 Task: Find connections with filter location Moe with filter topic #Moneywith filter profile language Spanish with filter current company Quess IT Staffing with filter school Francis Xavier Engineering College with filter industry Facilities Services with filter service category Financial Advisory with filter keywords title Executive Assistant
Action: Mouse moved to (481, 97)
Screenshot: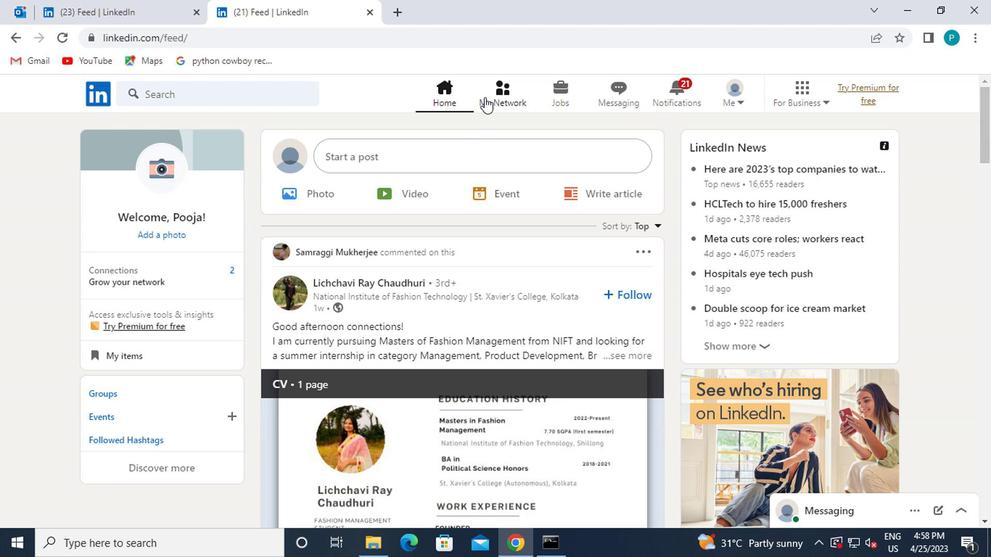 
Action: Mouse pressed left at (481, 97)
Screenshot: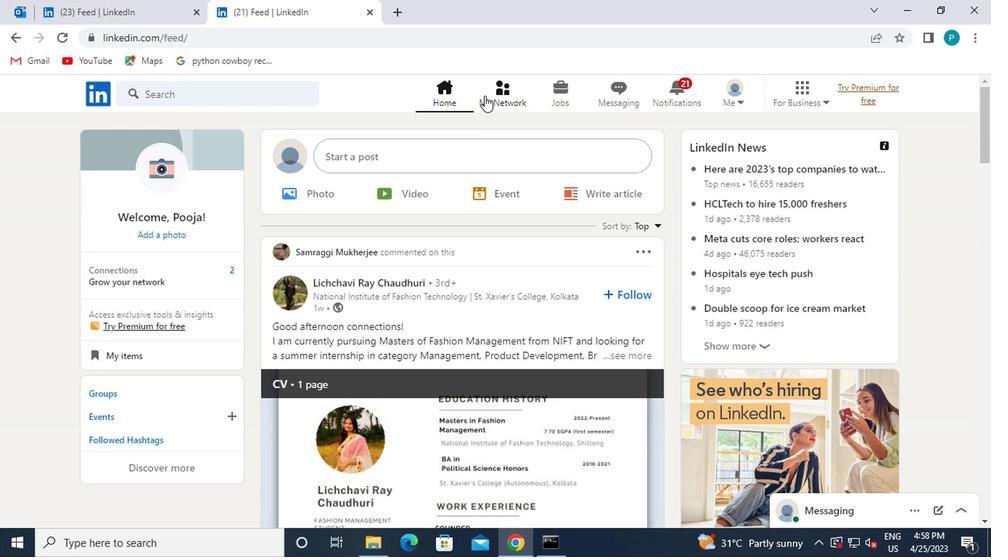 
Action: Mouse moved to (246, 176)
Screenshot: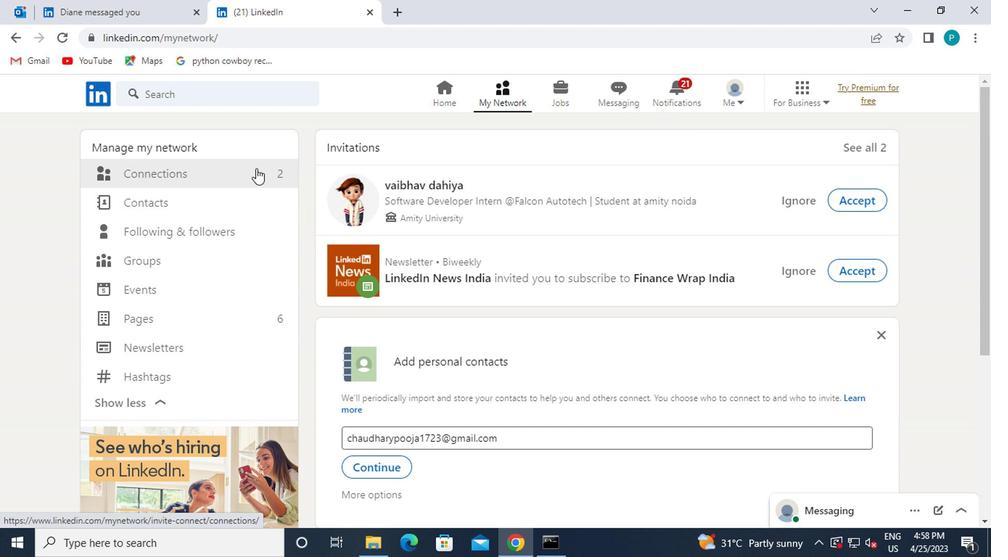 
Action: Mouse pressed left at (246, 176)
Screenshot: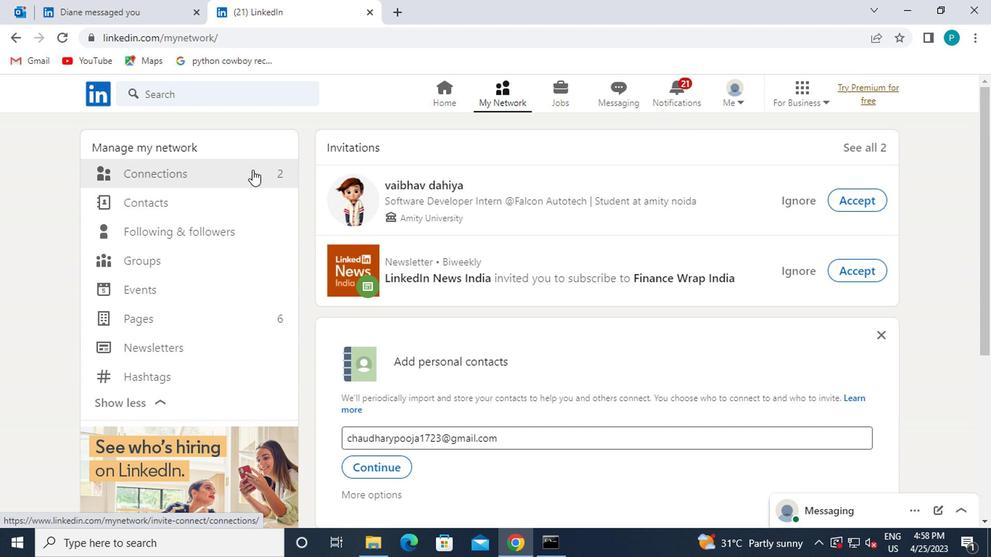 
Action: Mouse moved to (607, 176)
Screenshot: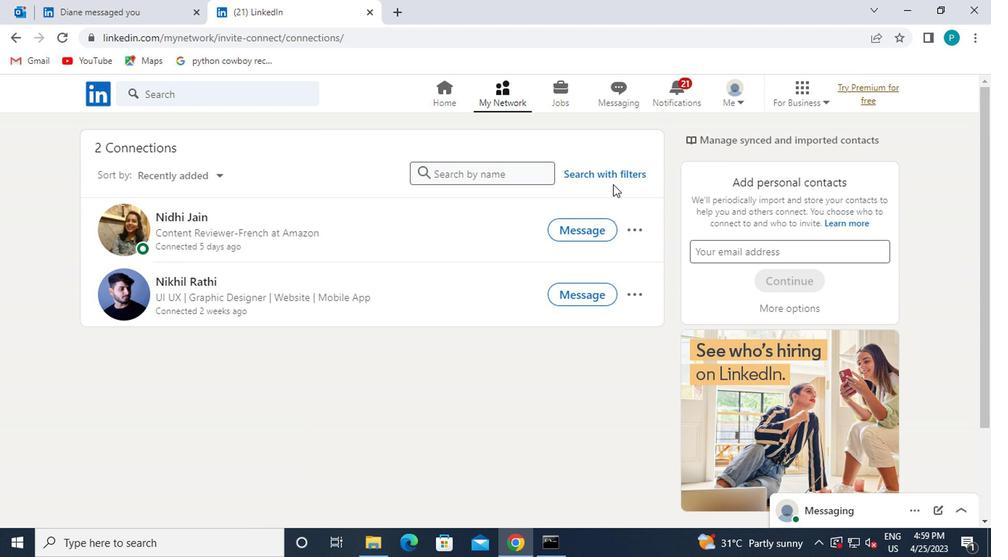 
Action: Mouse pressed left at (607, 176)
Screenshot: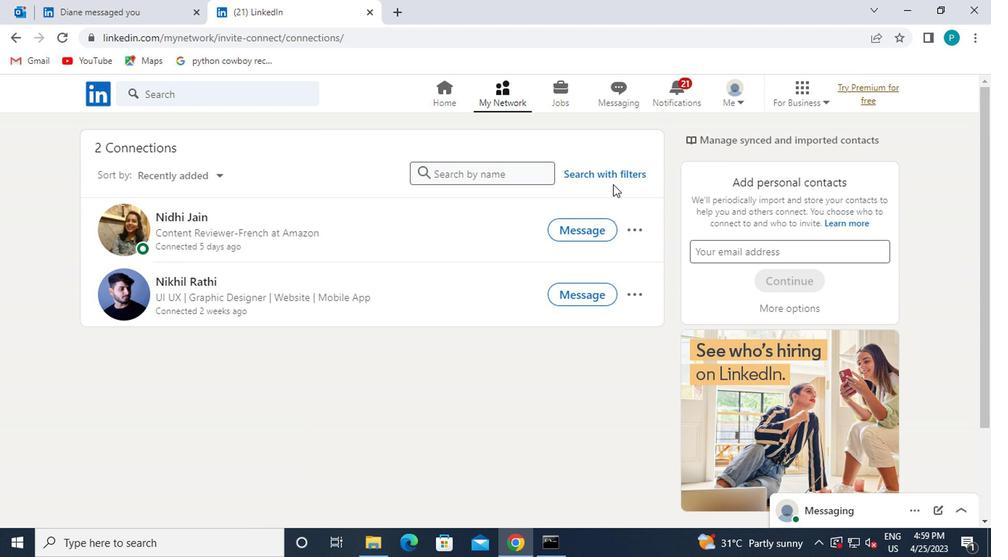 
Action: Mouse moved to (477, 137)
Screenshot: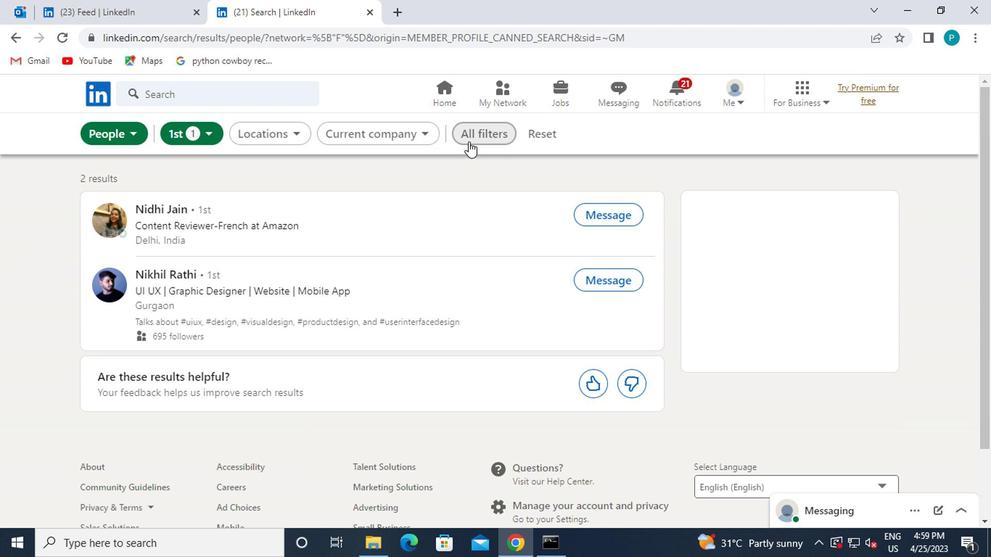 
Action: Mouse pressed left at (477, 137)
Screenshot: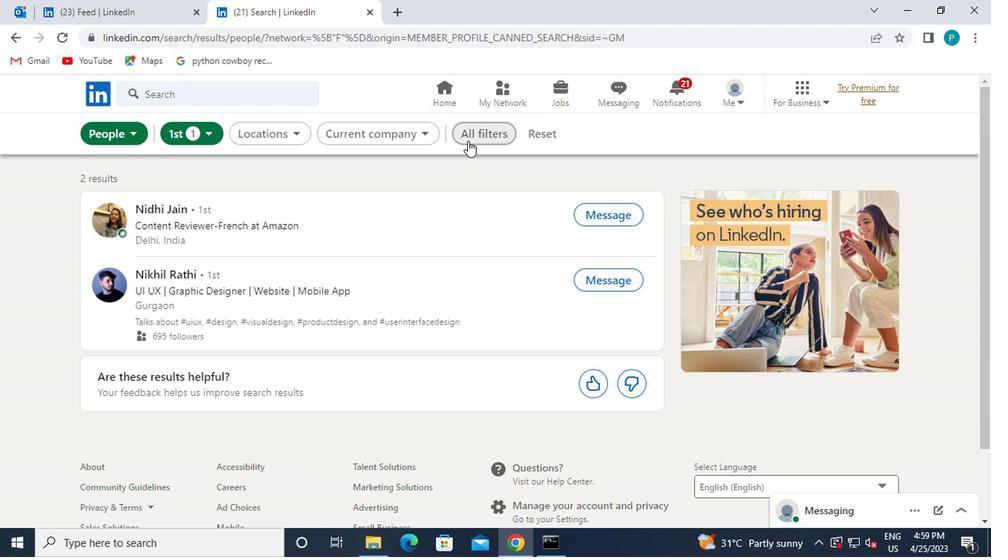
Action: Mouse moved to (789, 356)
Screenshot: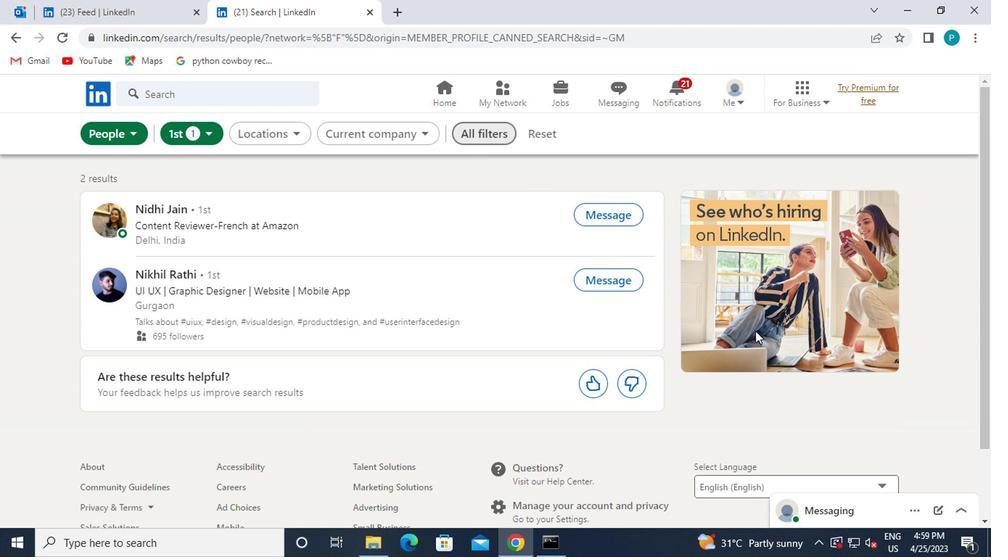 
Action: Mouse scrolled (789, 356) with delta (0, 0)
Screenshot: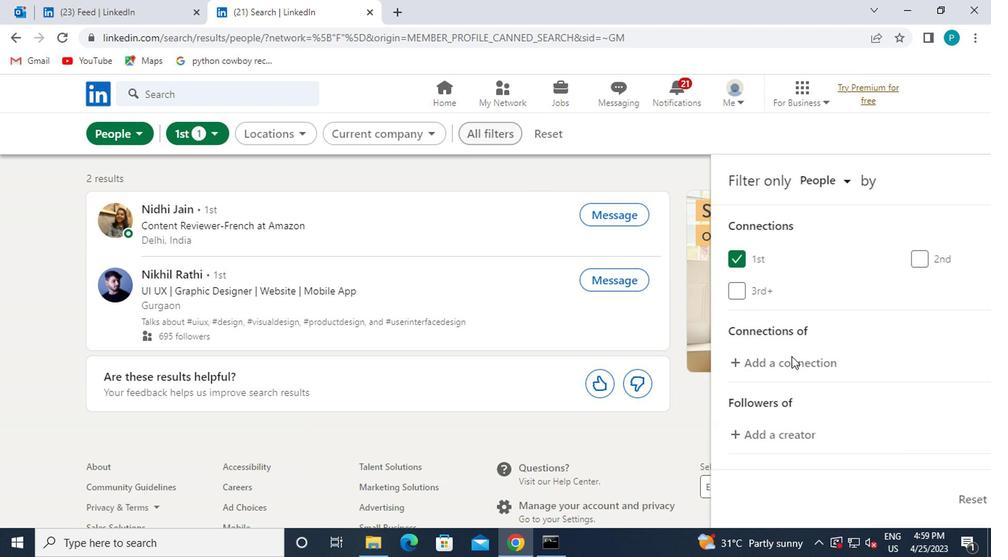 
Action: Mouse moved to (789, 358)
Screenshot: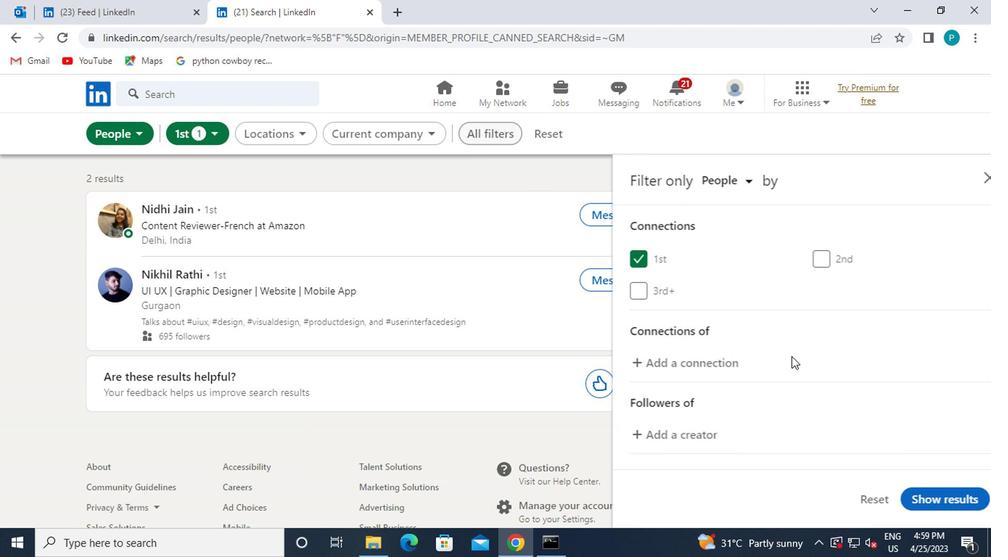 
Action: Mouse scrolled (789, 357) with delta (0, -1)
Screenshot: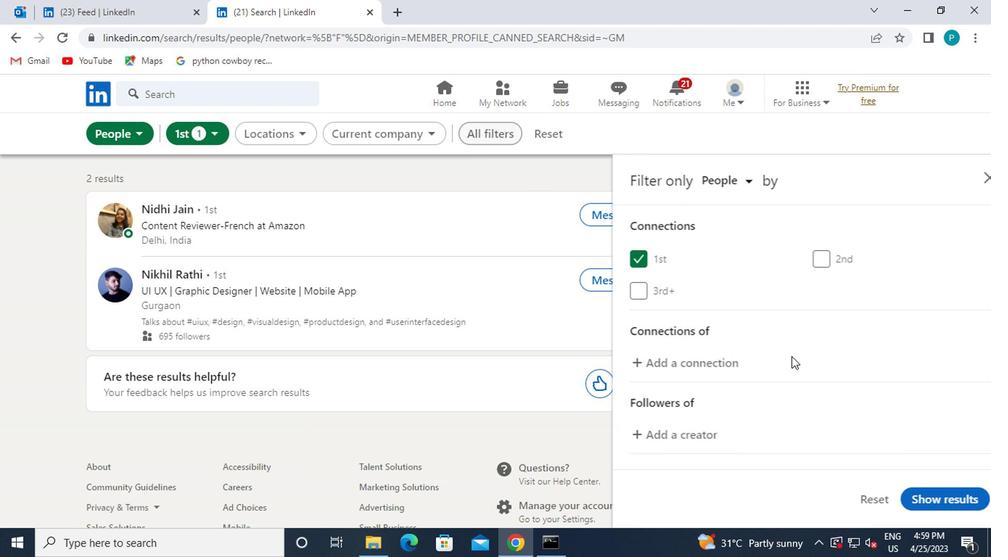 
Action: Mouse moved to (782, 372)
Screenshot: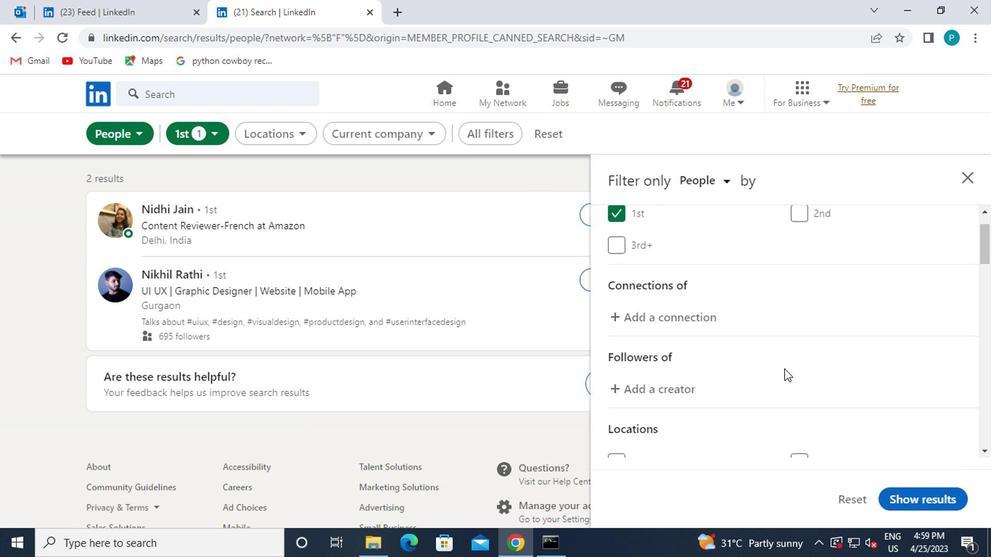 
Action: Mouse scrolled (782, 371) with delta (0, -1)
Screenshot: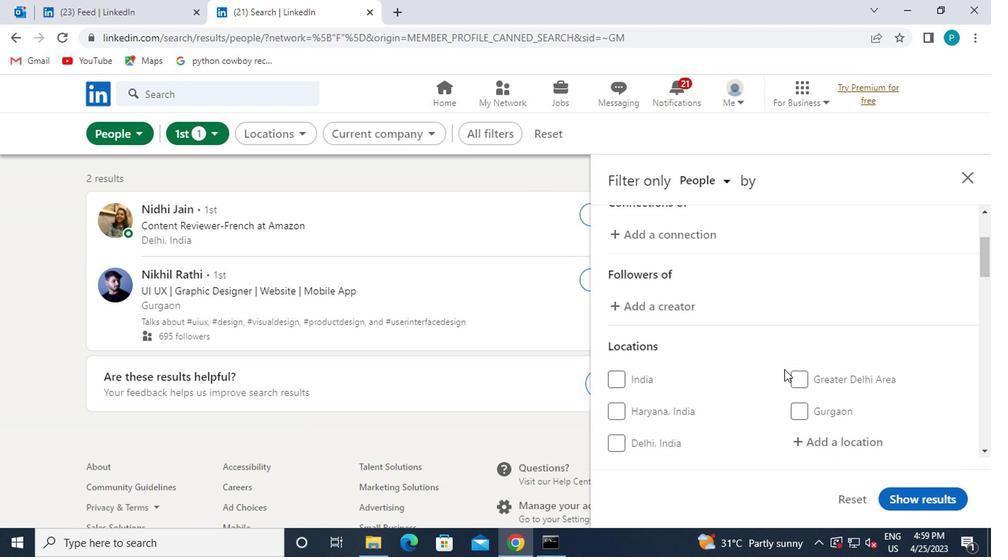 
Action: Mouse moved to (802, 359)
Screenshot: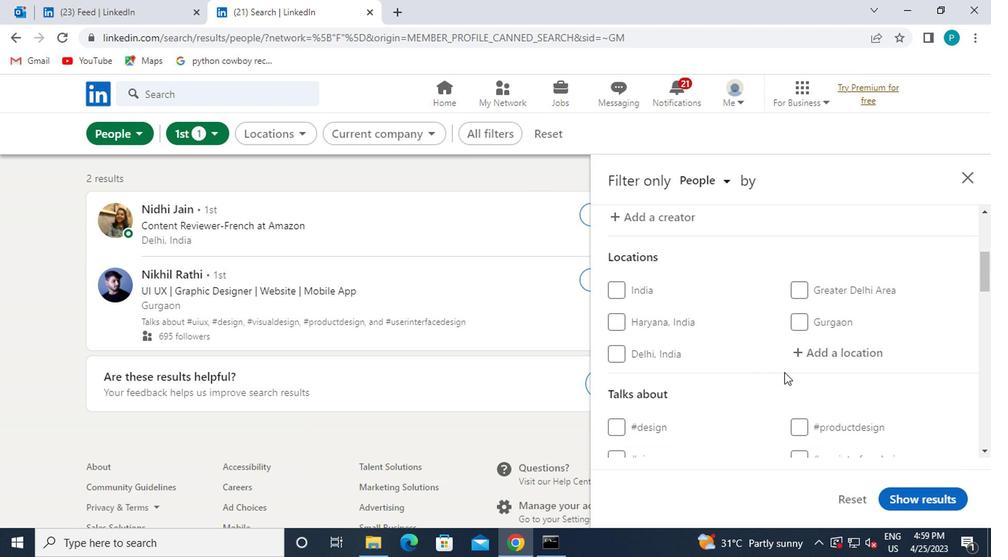 
Action: Mouse pressed left at (802, 359)
Screenshot: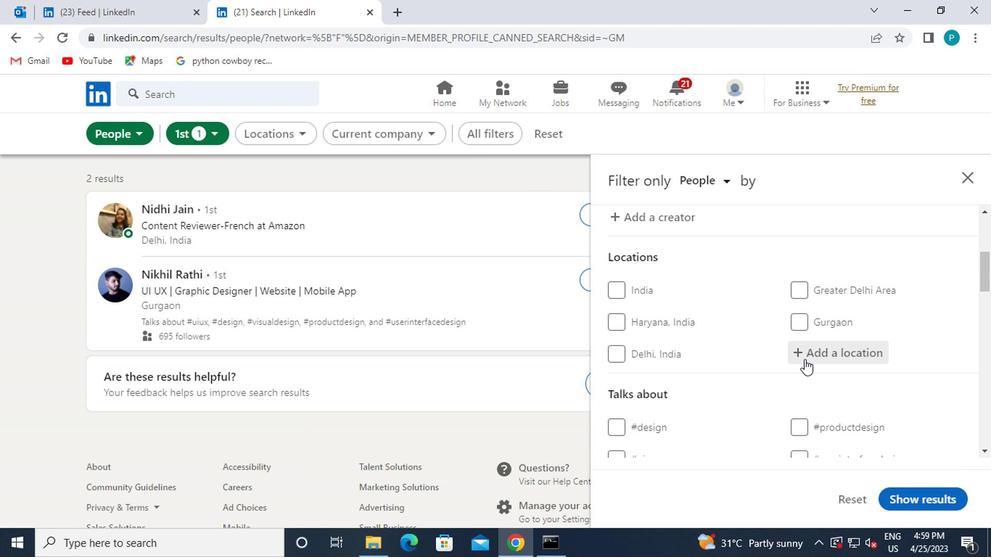 
Action: Key pressed moe
Screenshot: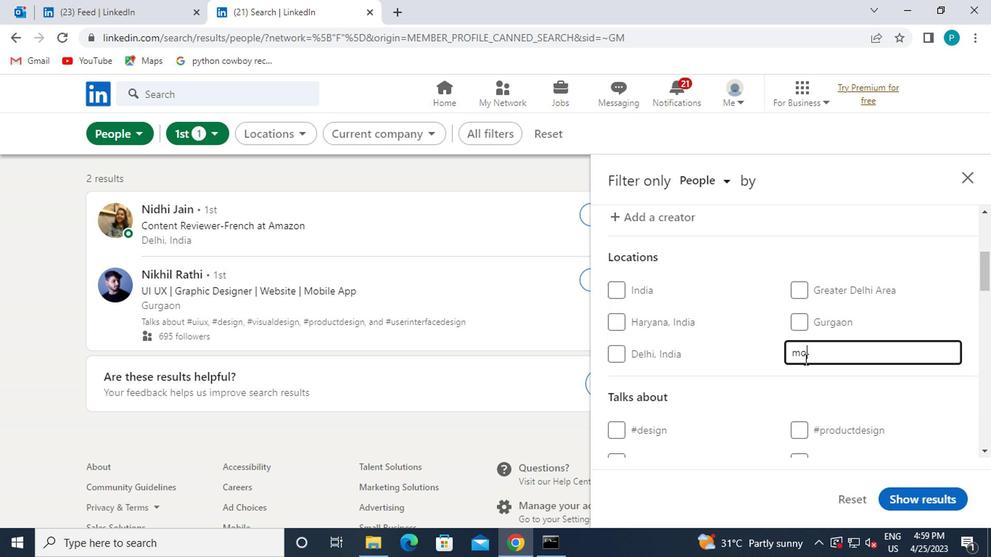 
Action: Mouse moved to (798, 363)
Screenshot: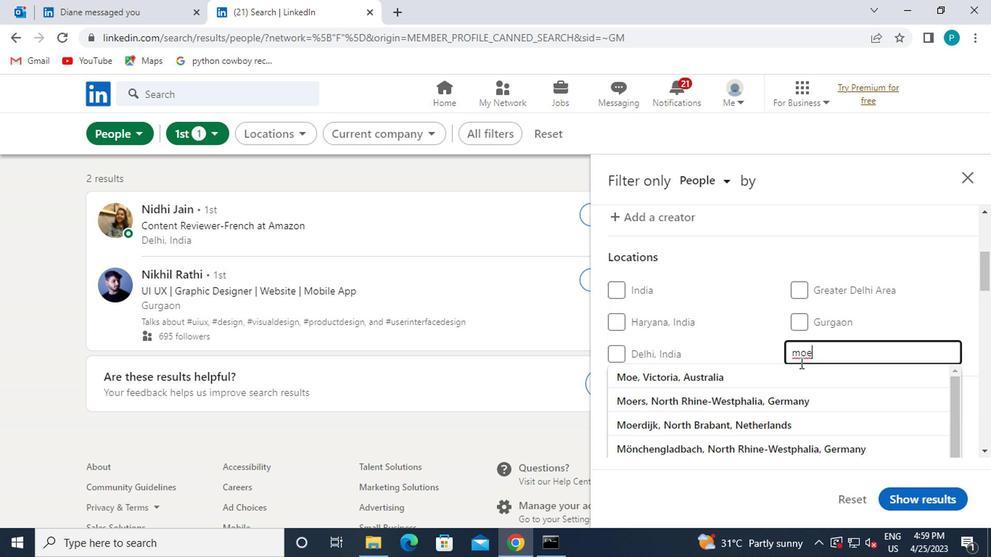 
Action: Key pressed <Key.enter>
Screenshot: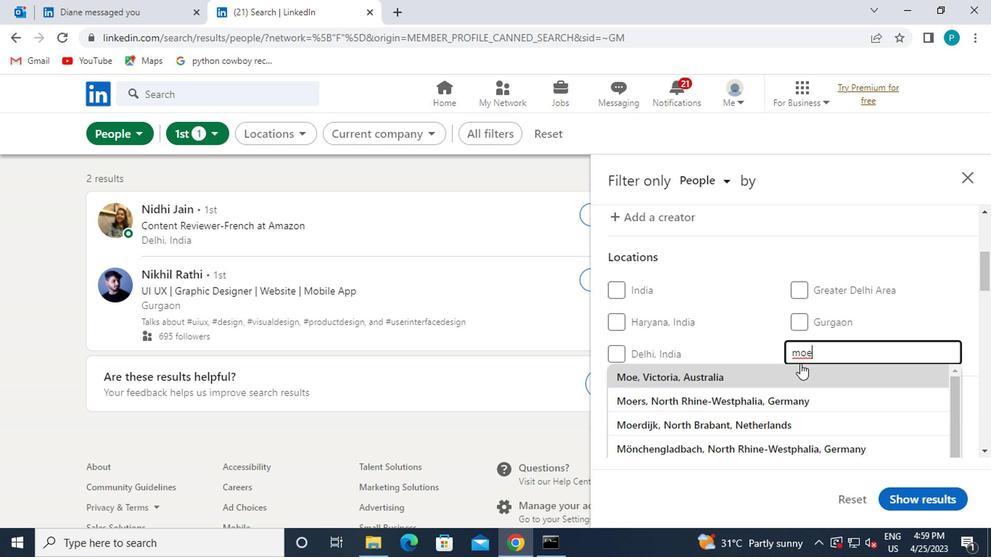 
Action: Mouse moved to (701, 362)
Screenshot: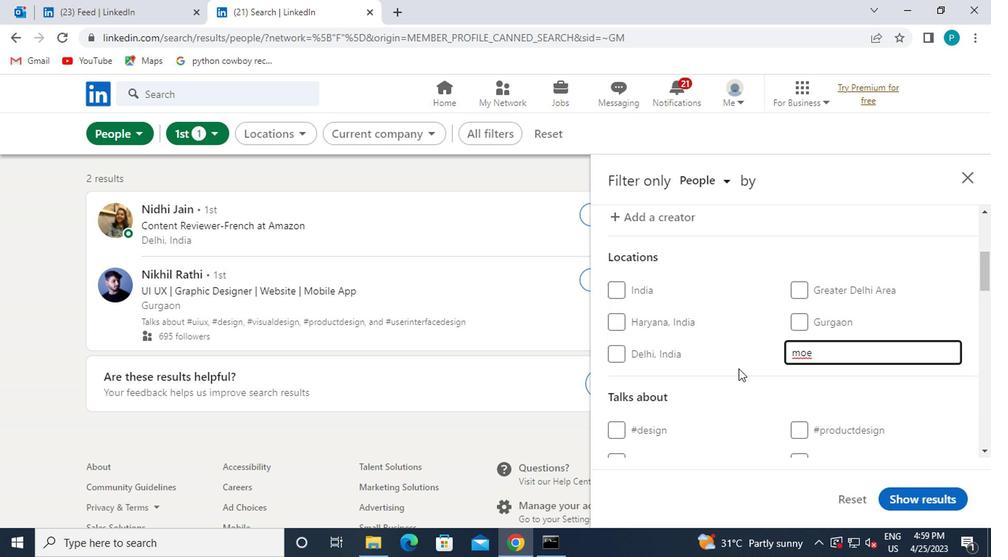 
Action: Mouse scrolled (701, 361) with delta (0, 0)
Screenshot: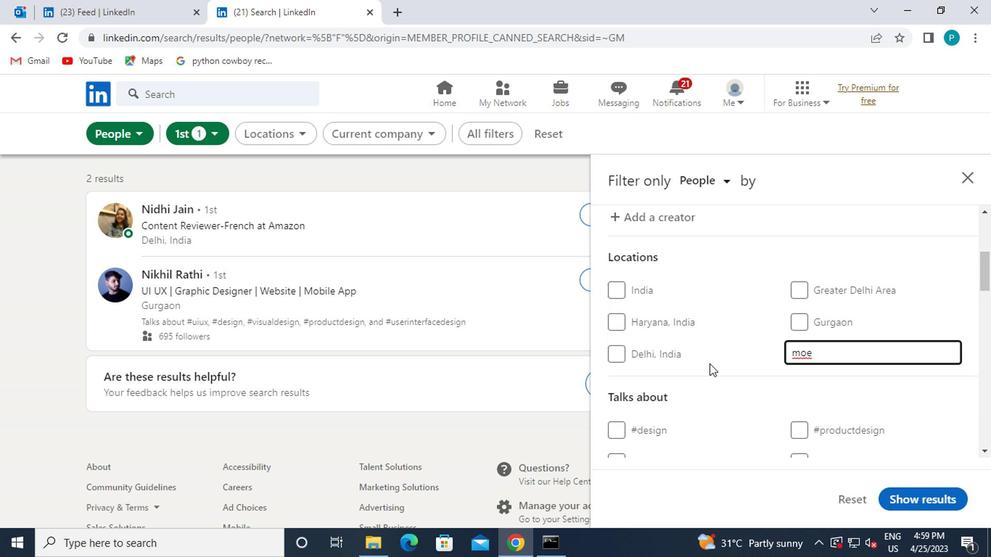 
Action: Mouse moved to (703, 362)
Screenshot: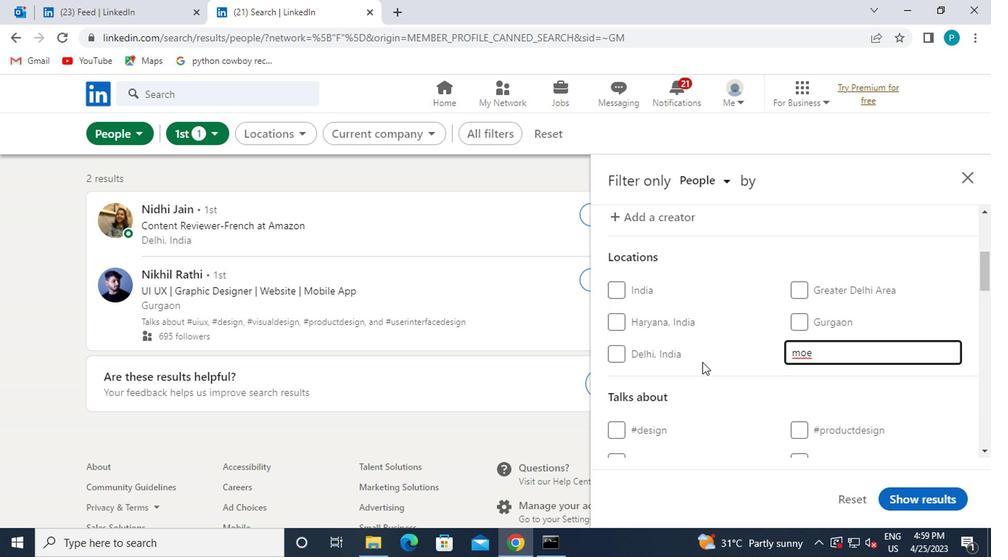 
Action: Mouse scrolled (703, 361) with delta (0, 0)
Screenshot: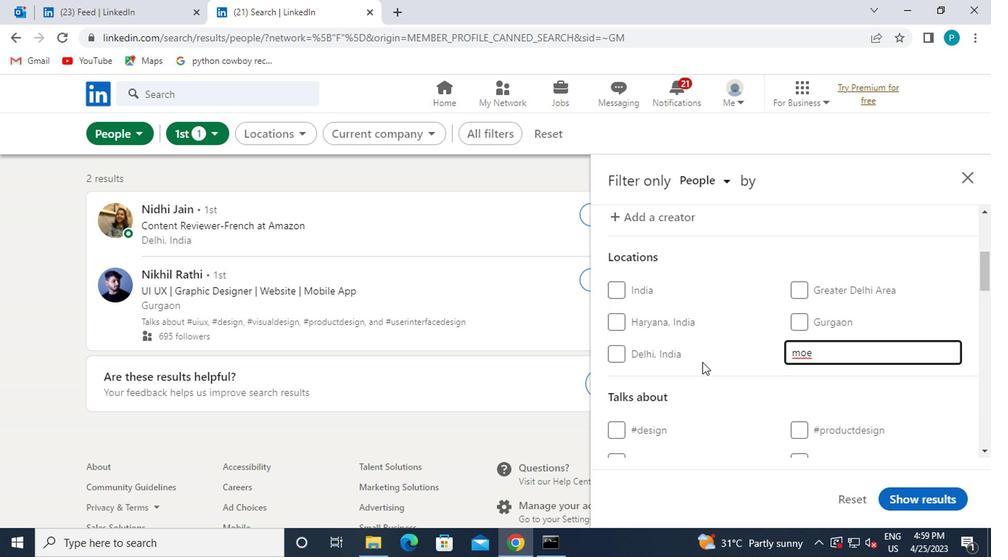 
Action: Mouse moved to (802, 347)
Screenshot: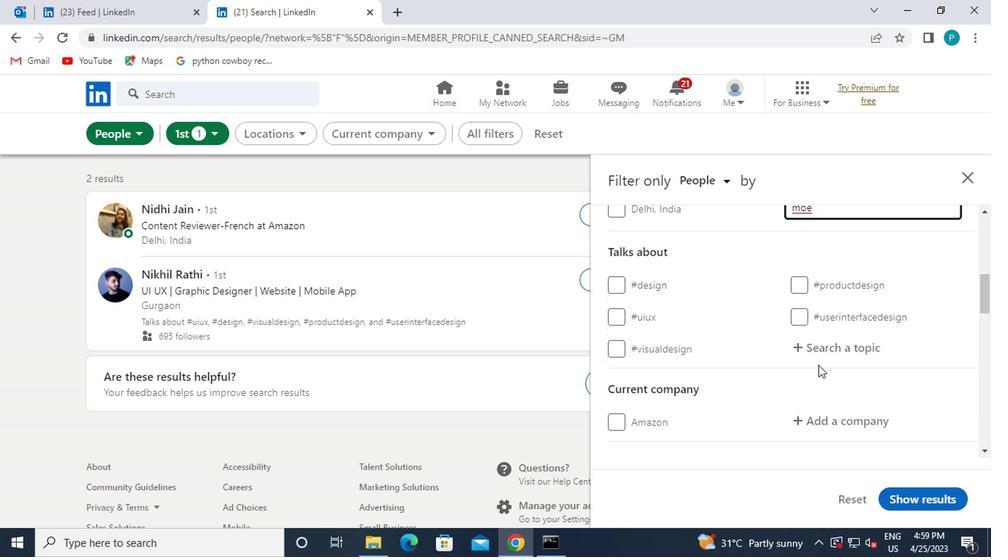 
Action: Mouse pressed left at (802, 347)
Screenshot: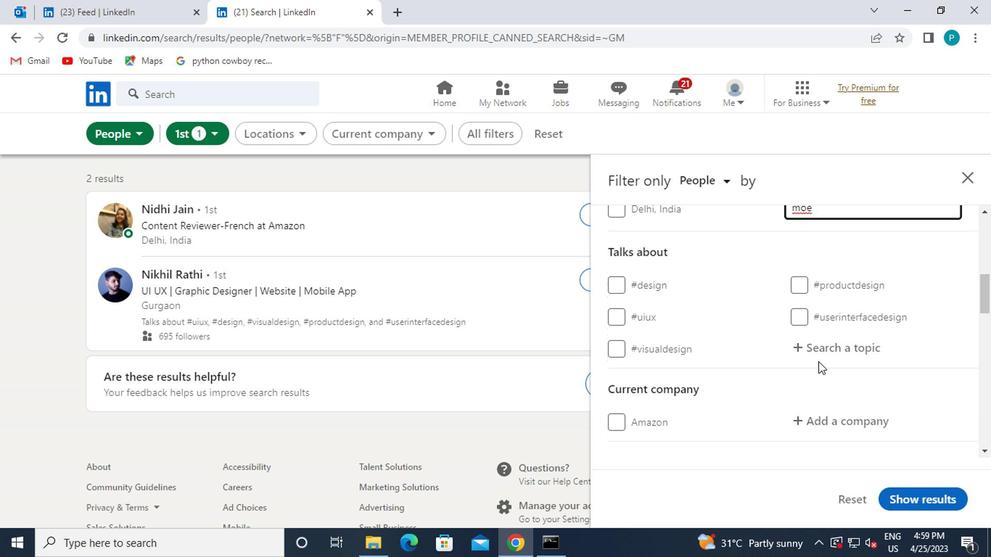 
Action: Mouse moved to (801, 347)
Screenshot: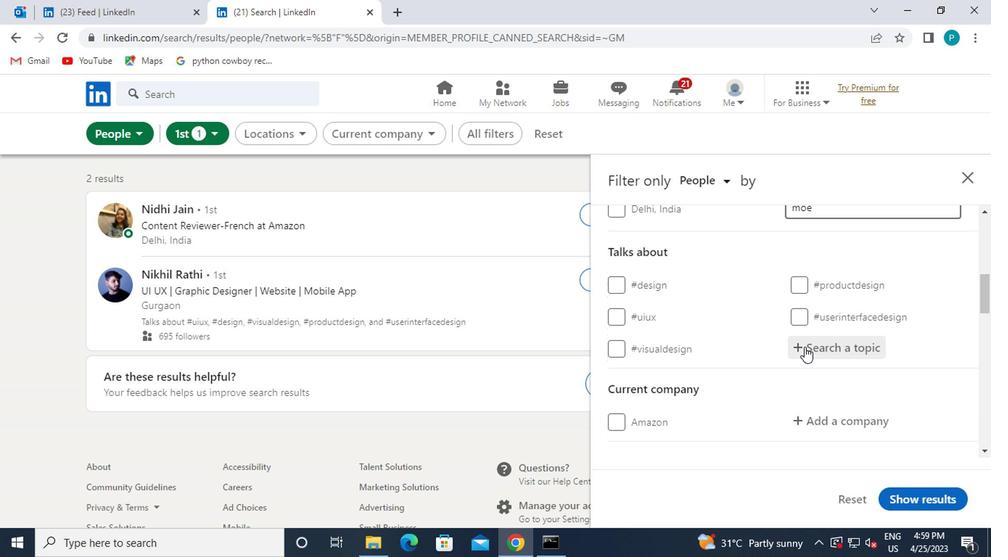 
Action: Key pressed <Key.shift>#MONEY
Screenshot: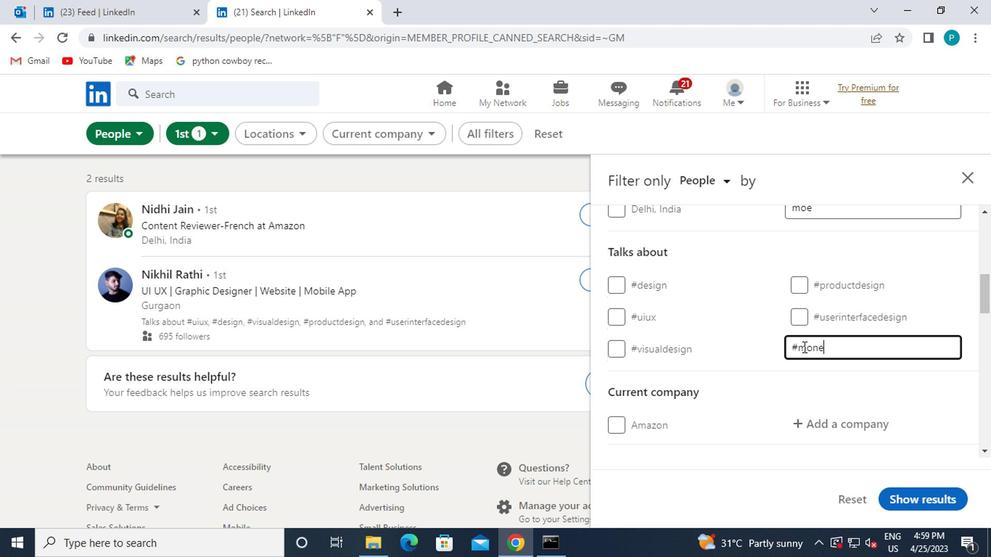 
Action: Mouse moved to (787, 359)
Screenshot: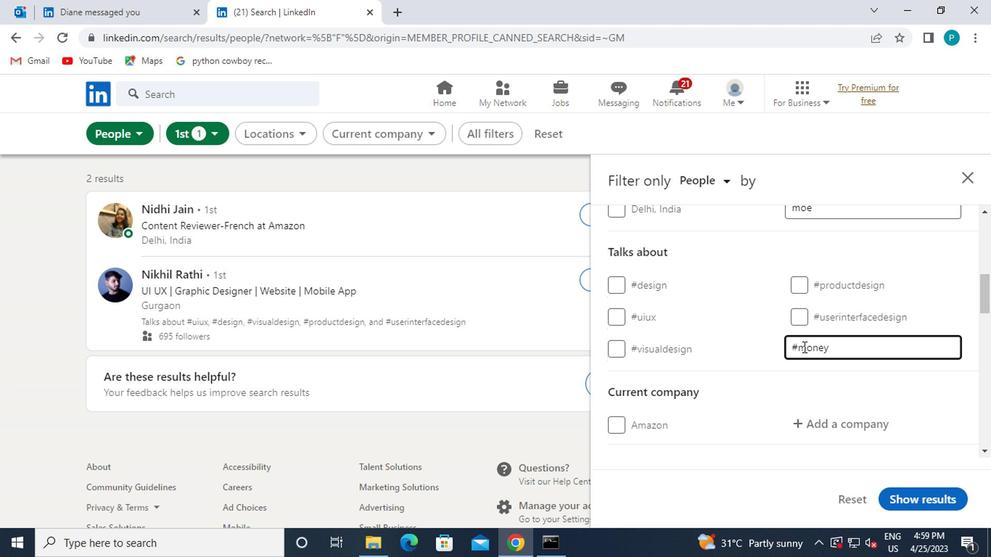 
Action: Mouse scrolled (787, 358) with delta (0, 0)
Screenshot: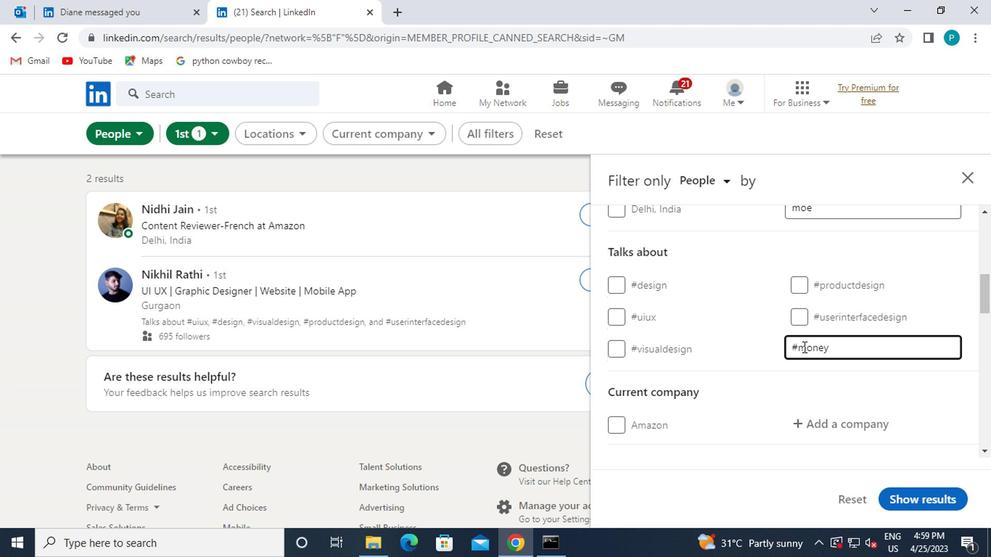 
Action: Mouse moved to (806, 358)
Screenshot: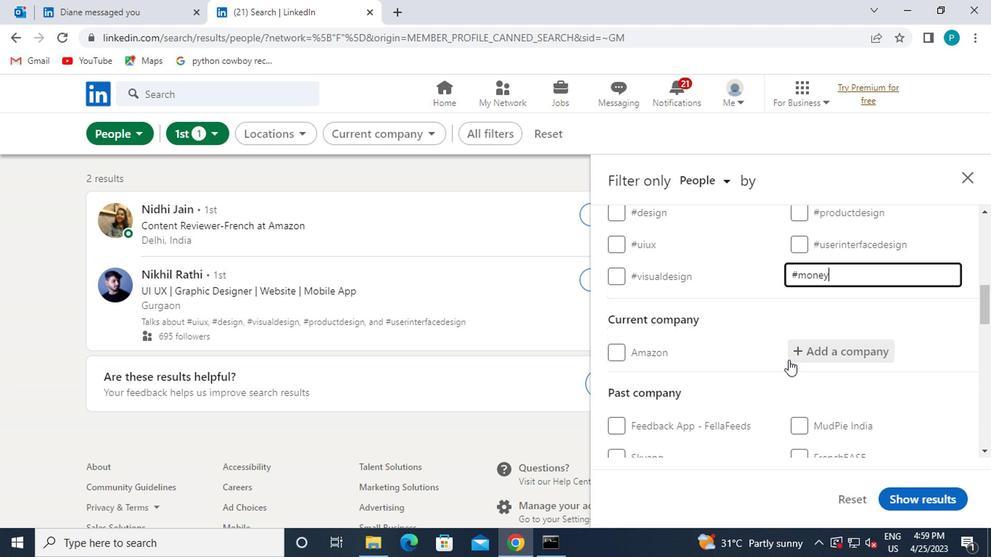 
Action: Mouse pressed left at (806, 358)
Screenshot: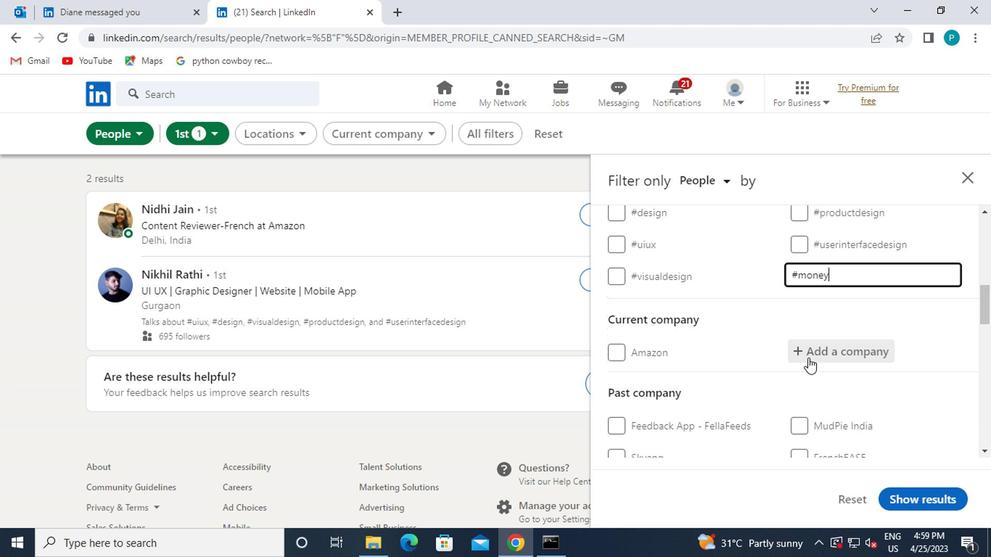 
Action: Key pressed QUSS
Screenshot: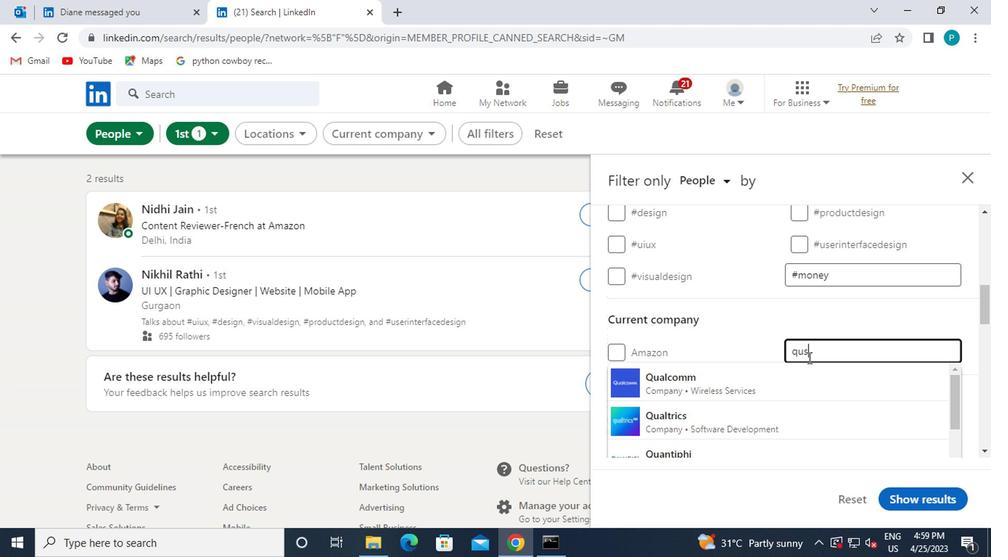
Action: Mouse moved to (708, 382)
Screenshot: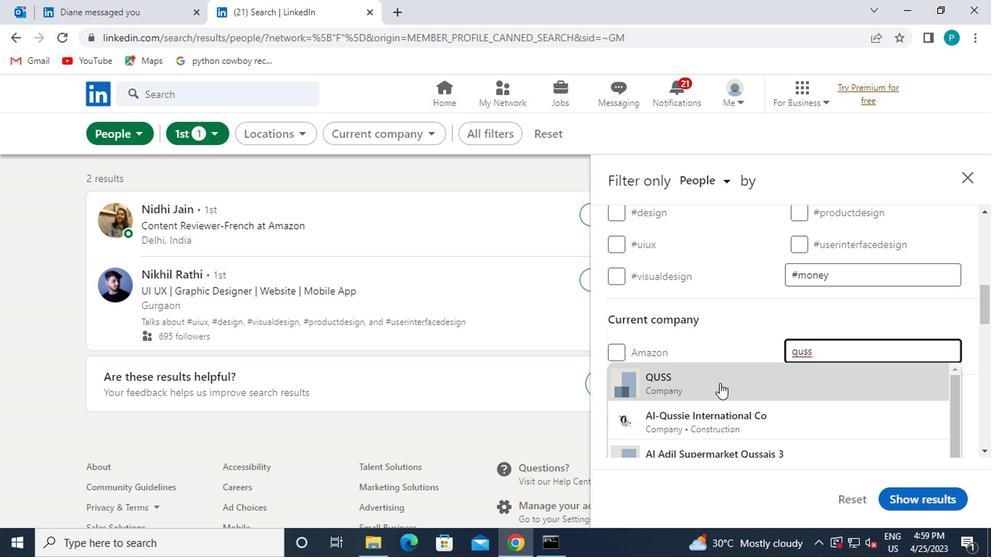 
Action: Mouse pressed left at (708, 382)
Screenshot: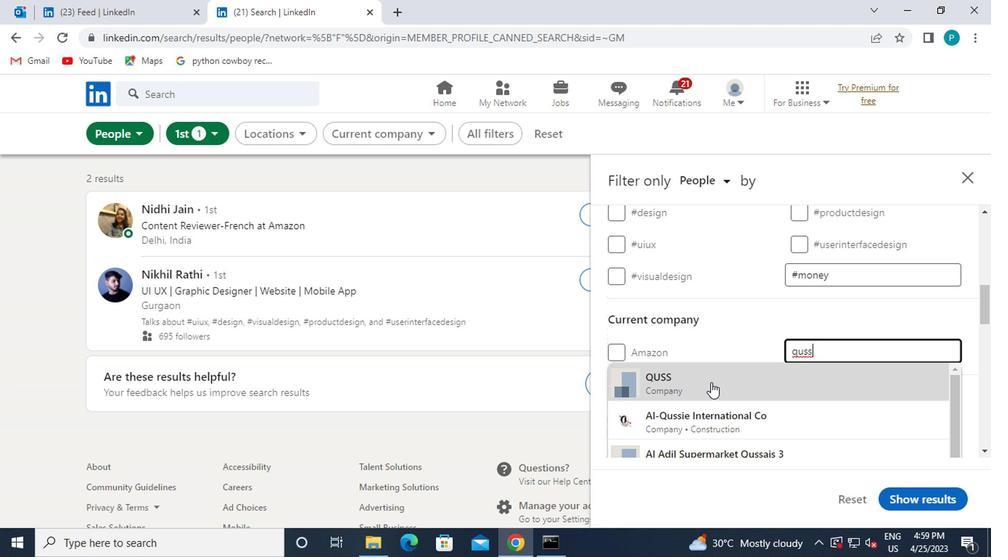 
Action: Mouse moved to (806, 388)
Screenshot: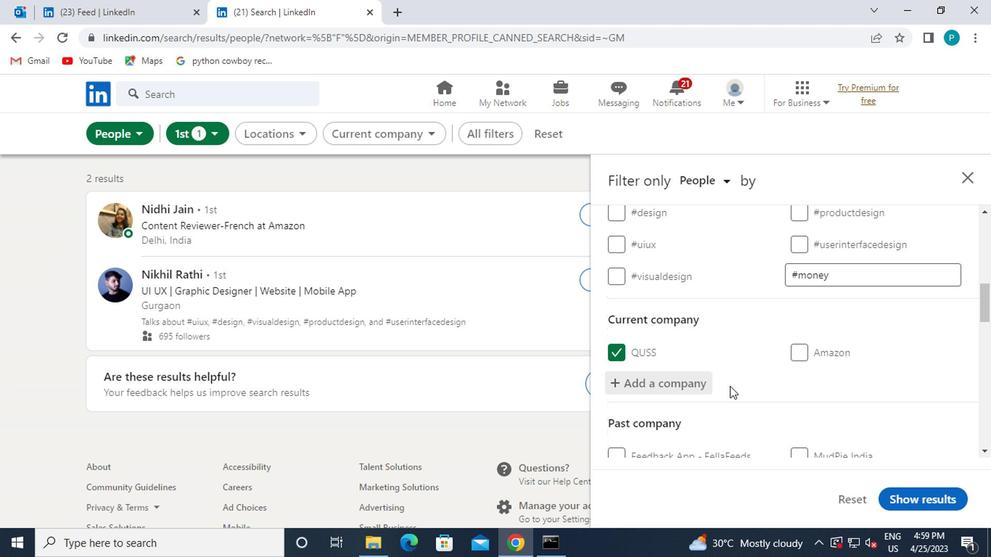 
Action: Mouse scrolled (806, 387) with delta (0, 0)
Screenshot: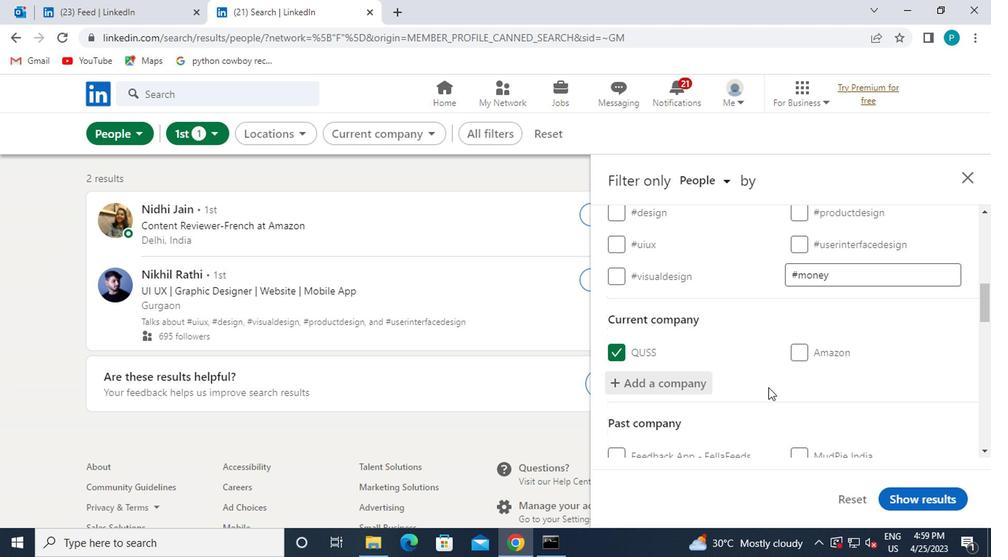 
Action: Mouse scrolled (806, 387) with delta (0, 0)
Screenshot: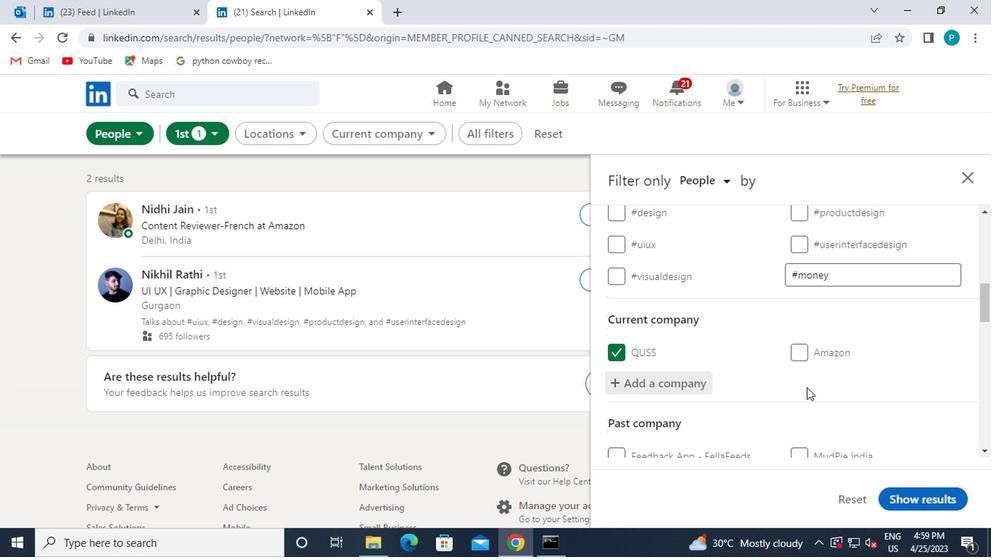 
Action: Mouse moved to (790, 421)
Screenshot: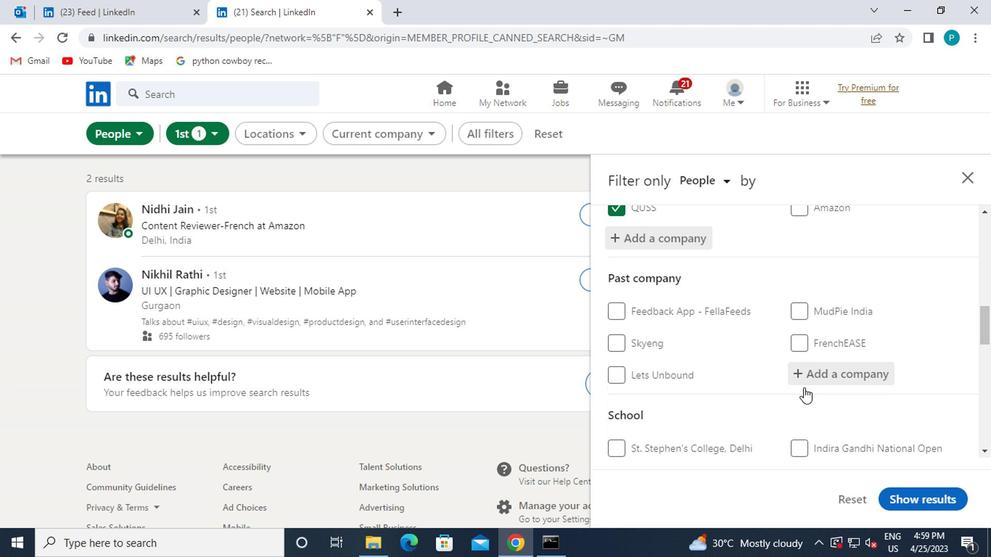 
Action: Mouse scrolled (790, 420) with delta (0, -1)
Screenshot: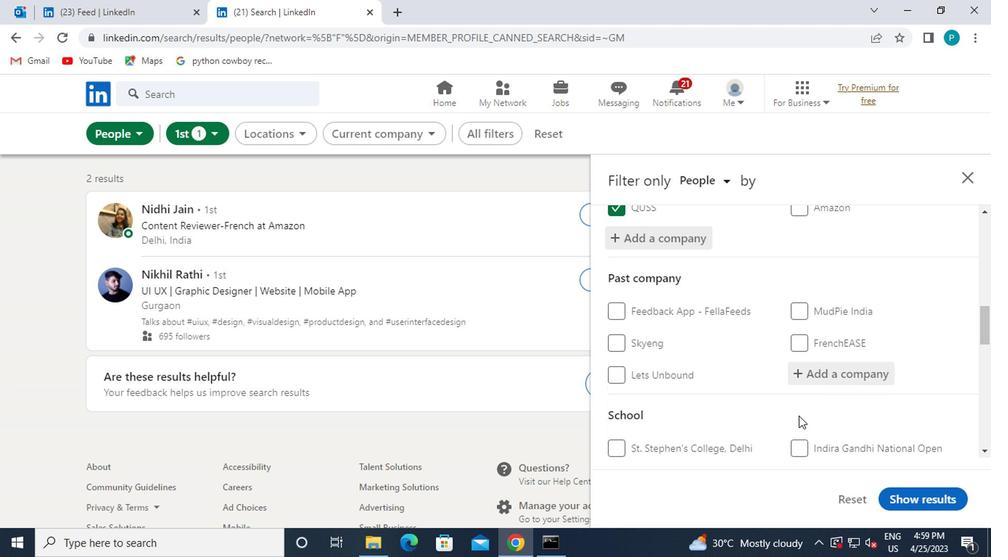 
Action: Mouse moved to (790, 420)
Screenshot: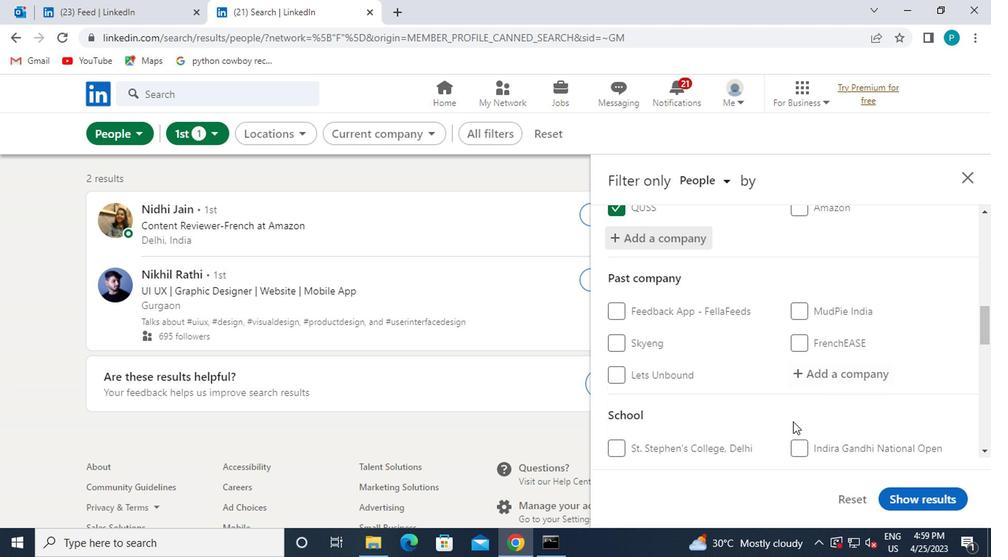 
Action: Mouse scrolled (790, 420) with delta (0, 0)
Screenshot: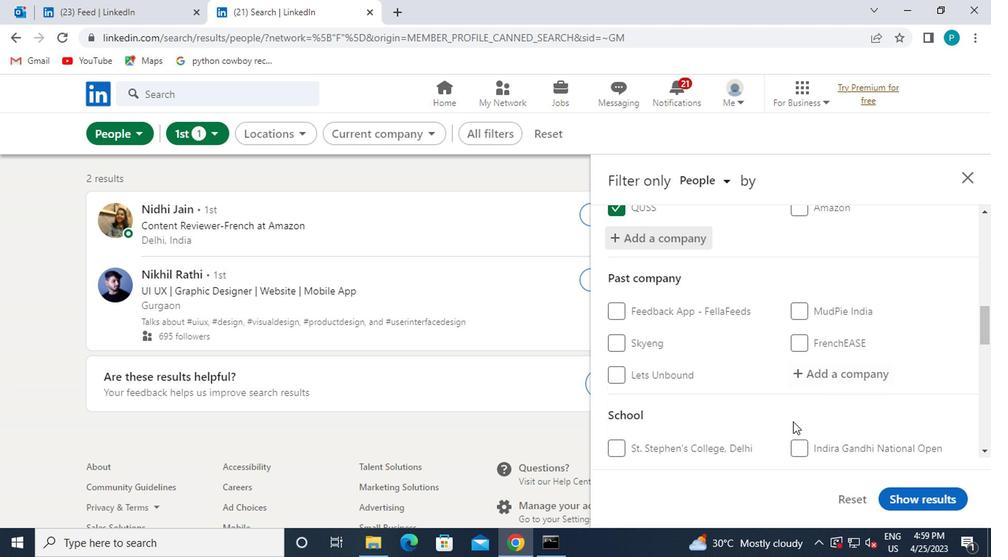 
Action: Mouse moved to (802, 397)
Screenshot: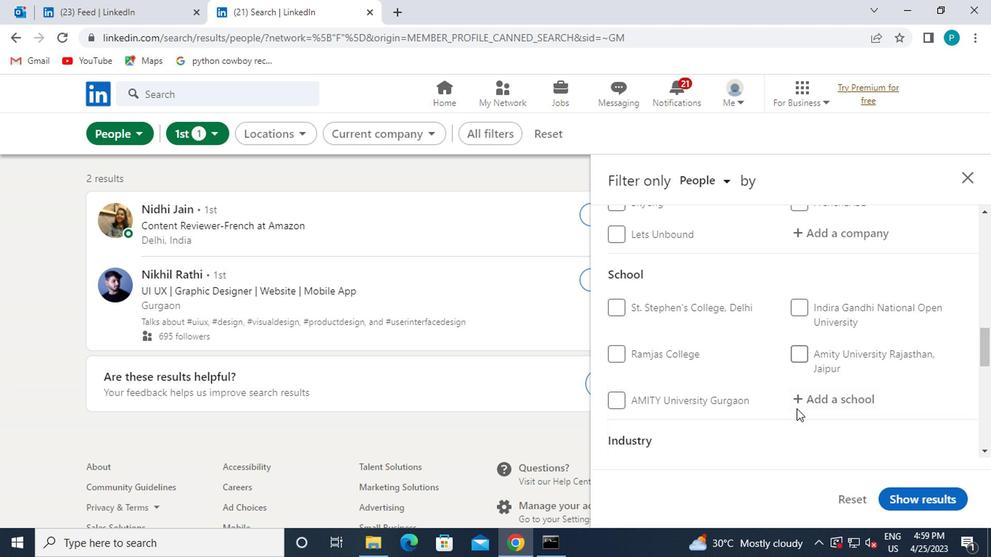 
Action: Mouse pressed left at (802, 397)
Screenshot: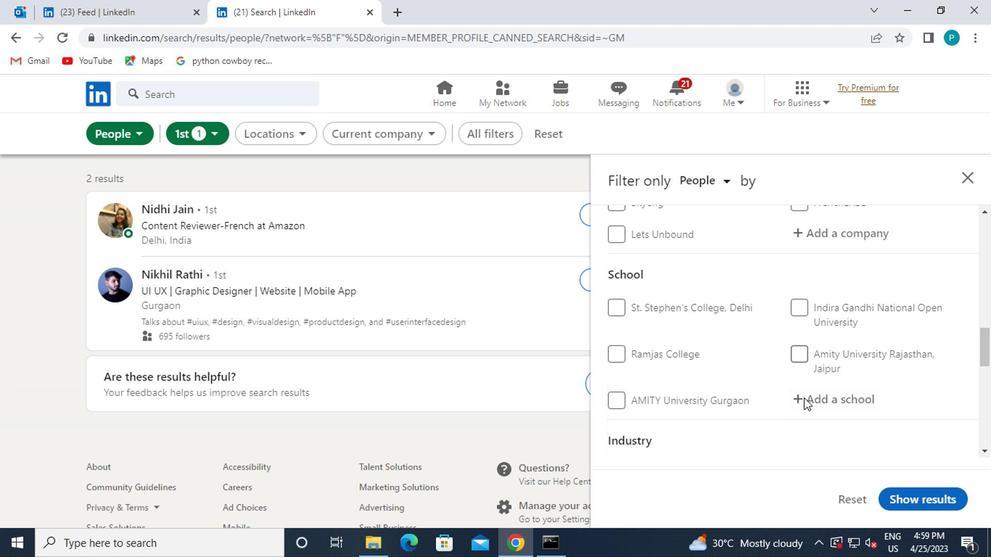 
Action: Mouse moved to (790, 392)
Screenshot: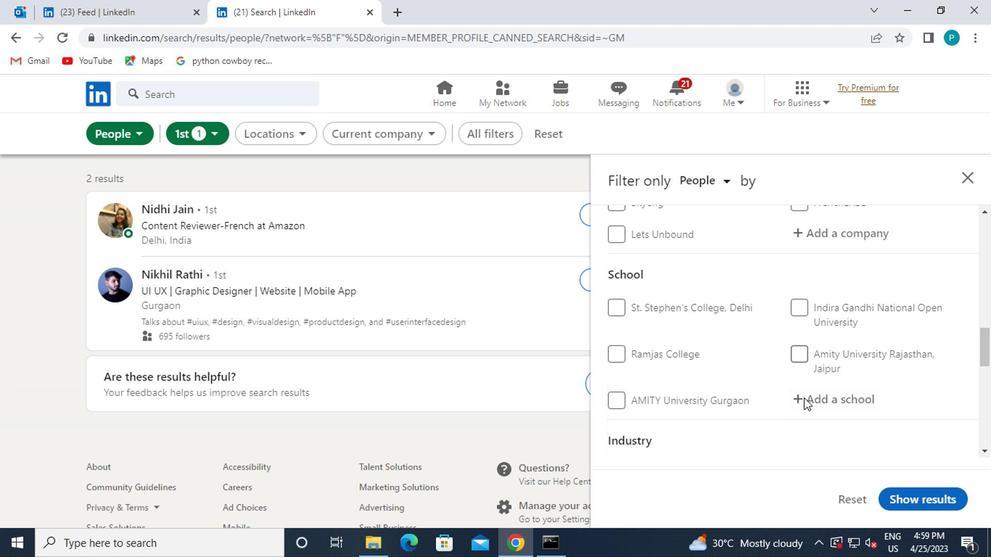 
Action: Mouse pressed left at (790, 392)
Screenshot: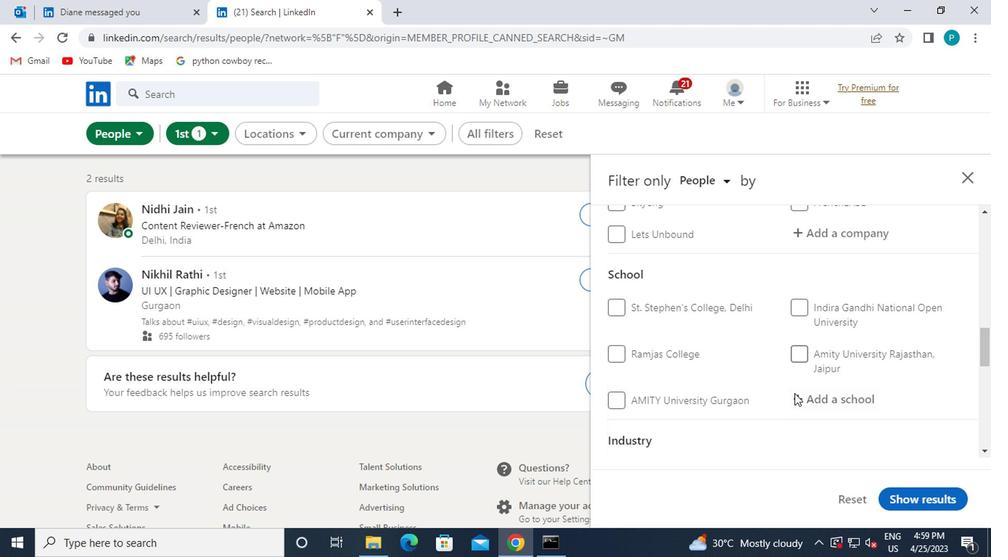 
Action: Mouse moved to (795, 394)
Screenshot: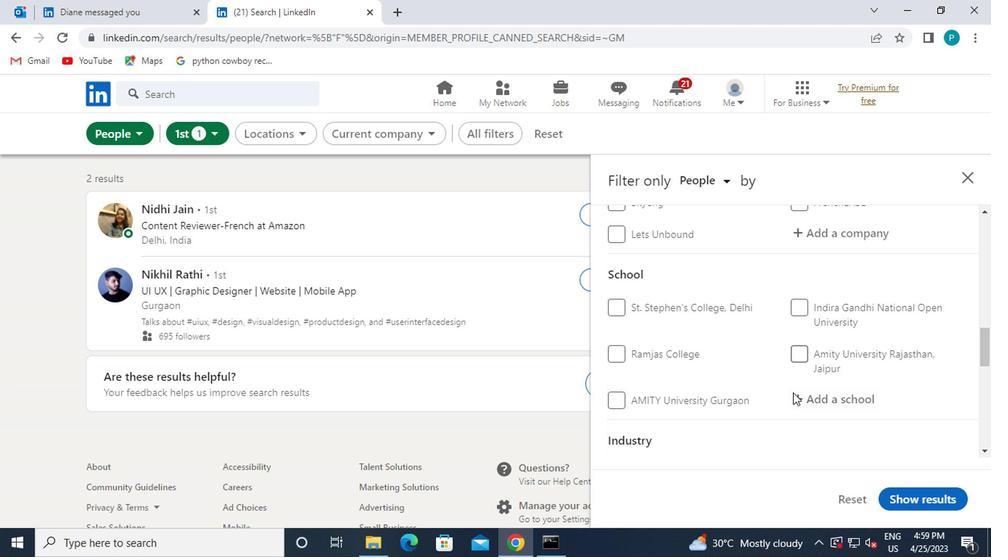 
Action: Mouse pressed left at (795, 394)
Screenshot: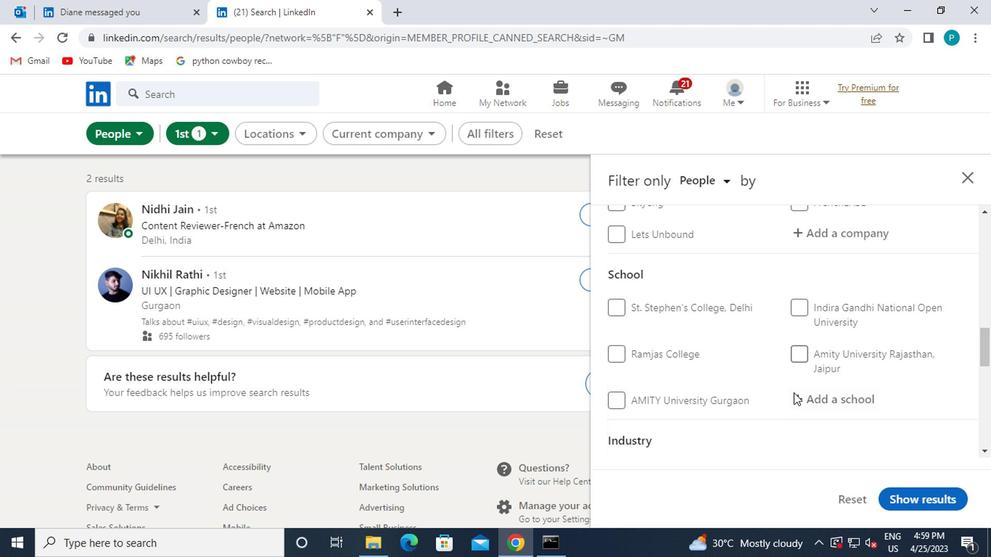 
Action: Mouse pressed left at (795, 394)
Screenshot: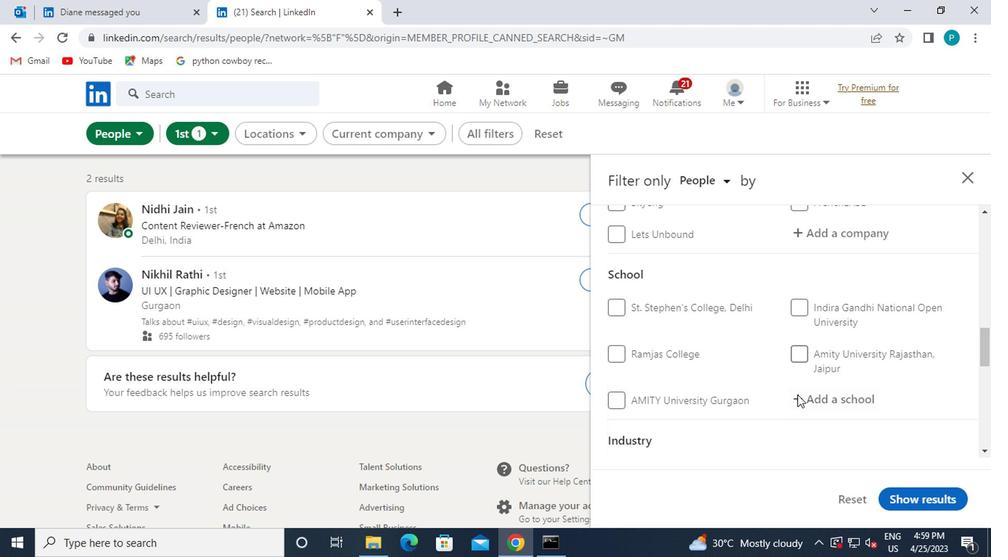 
Action: Mouse pressed left at (795, 394)
Screenshot: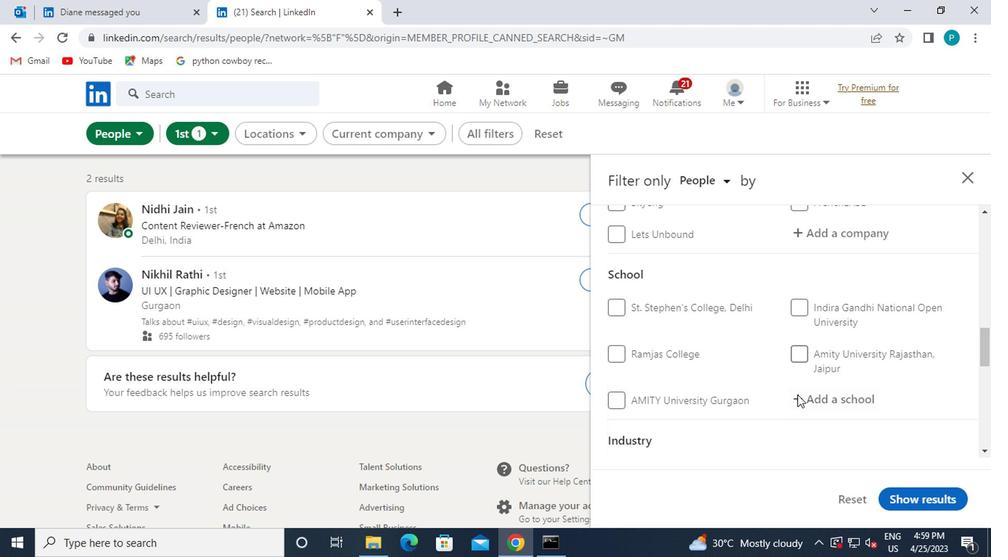 
Action: Mouse pressed left at (795, 394)
Screenshot: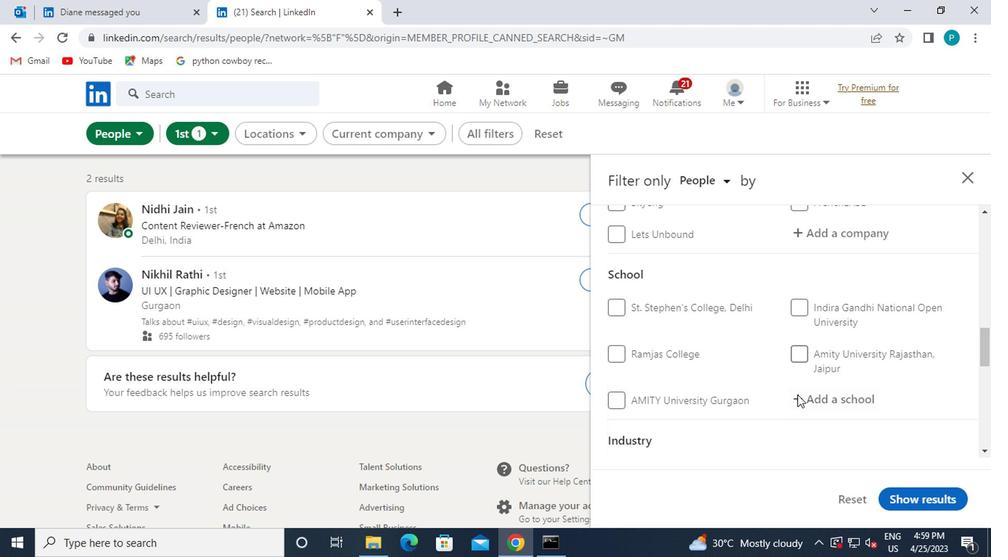 
Action: Mouse moved to (799, 391)
Screenshot: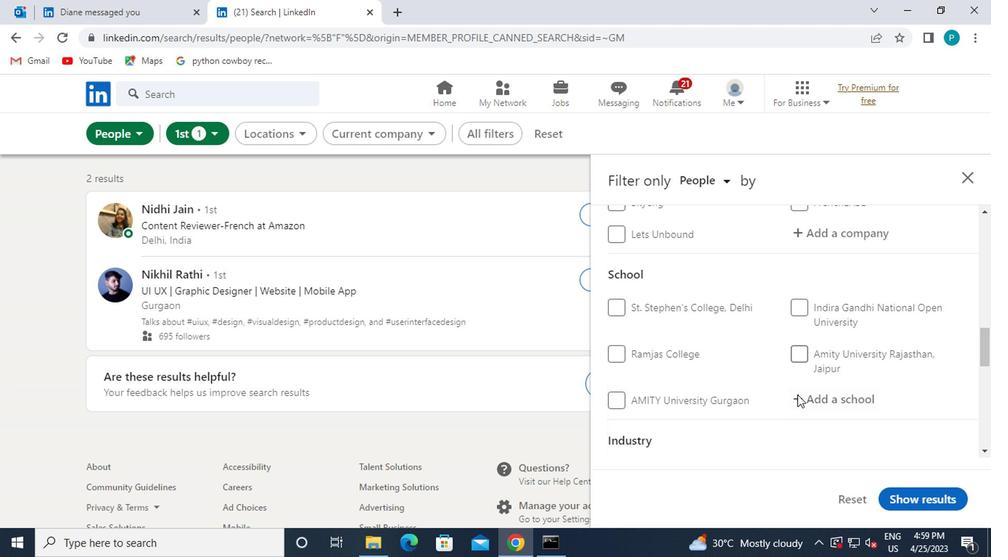 
Action: Mouse pressed left at (799, 391)
Screenshot: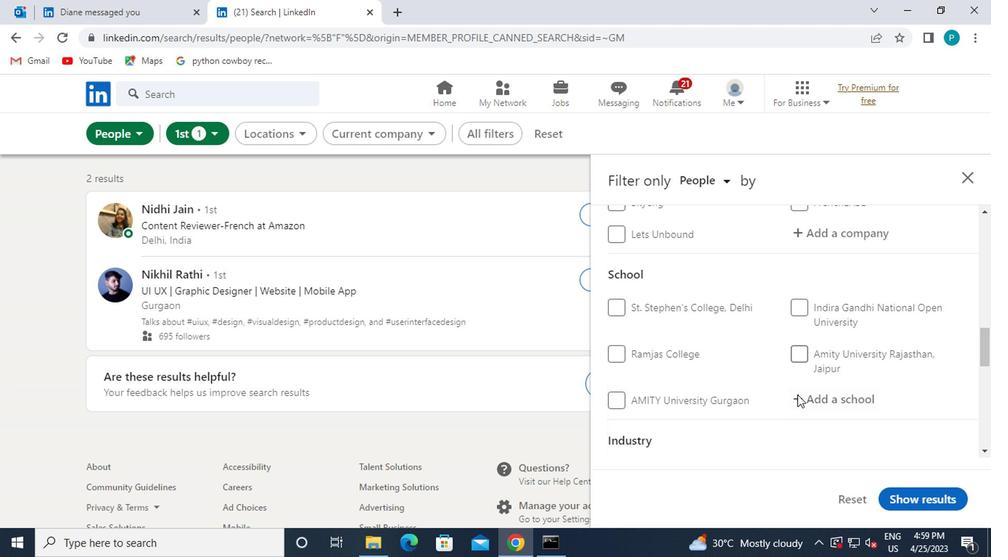 
Action: Mouse moved to (778, 414)
Screenshot: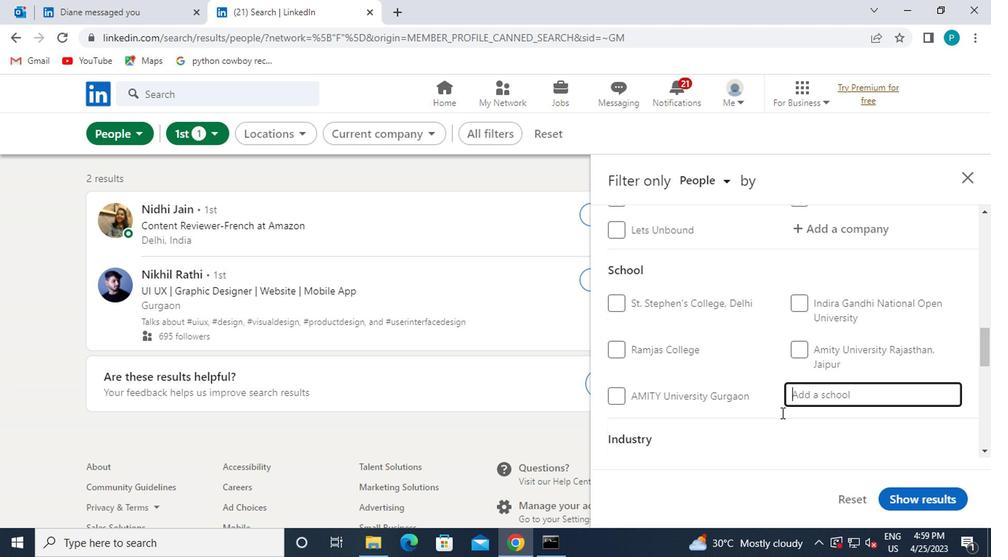 
Action: Key pressed FRAN
Screenshot: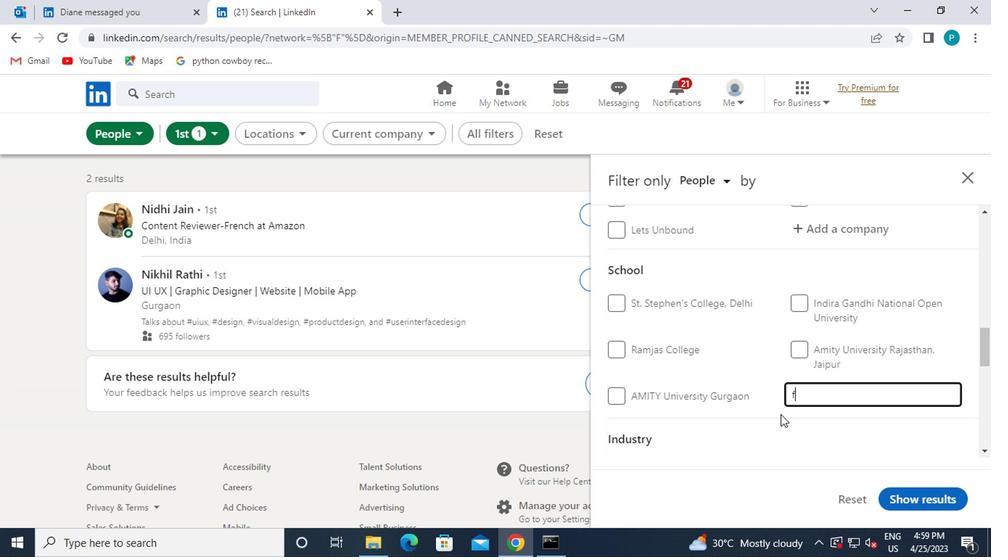 
Action: Mouse moved to (831, 403)
Screenshot: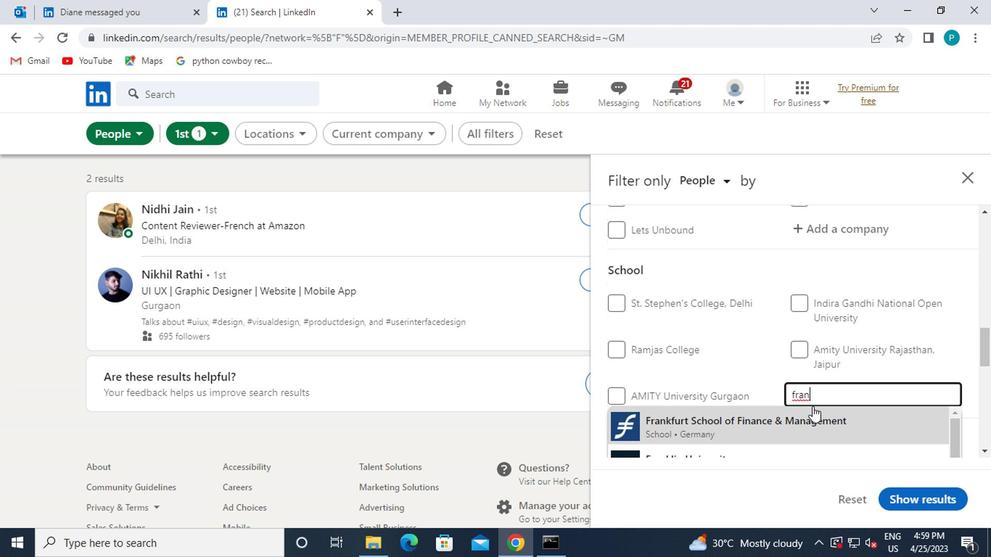
Action: Mouse scrolled (831, 402) with delta (0, -1)
Screenshot: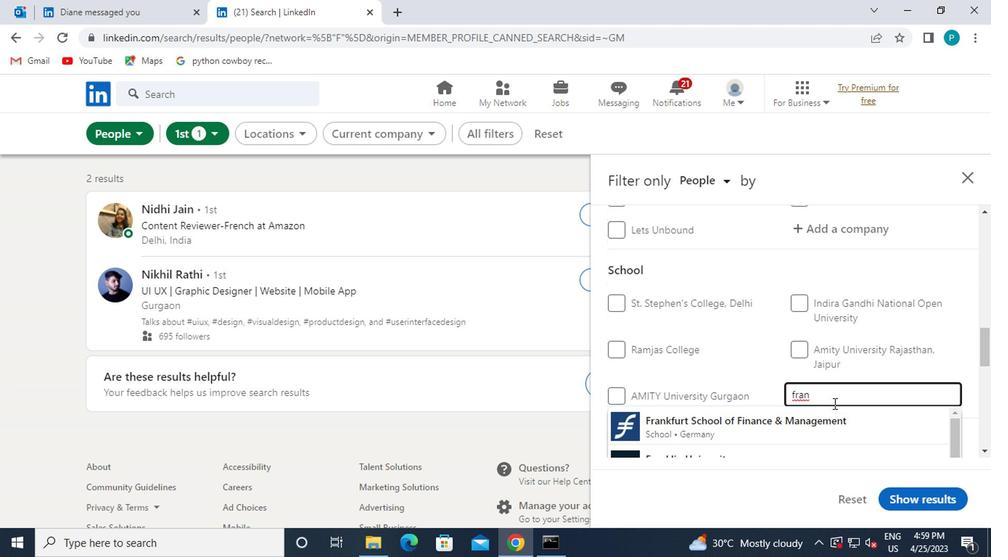 
Action: Mouse moved to (834, 322)
Screenshot: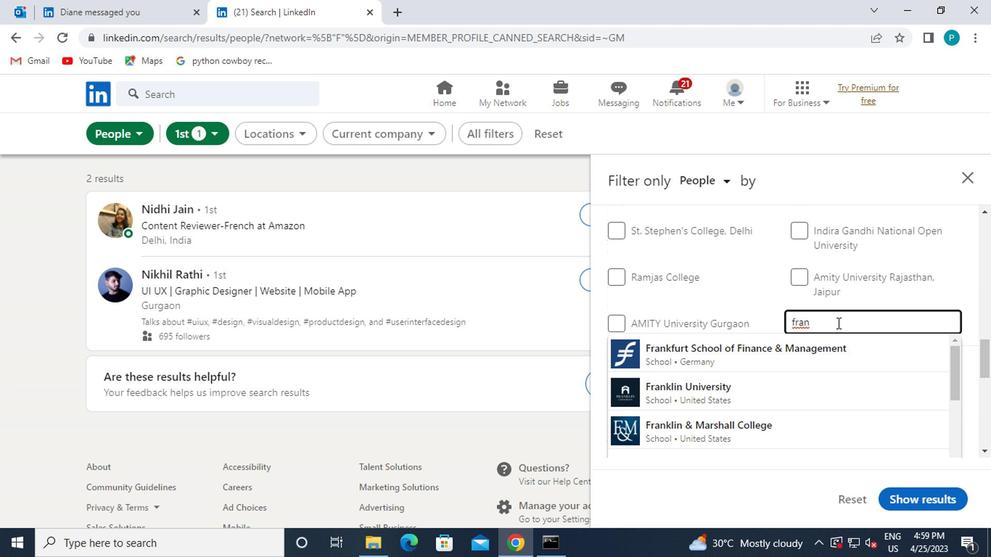 
Action: Key pressed CIS
Screenshot: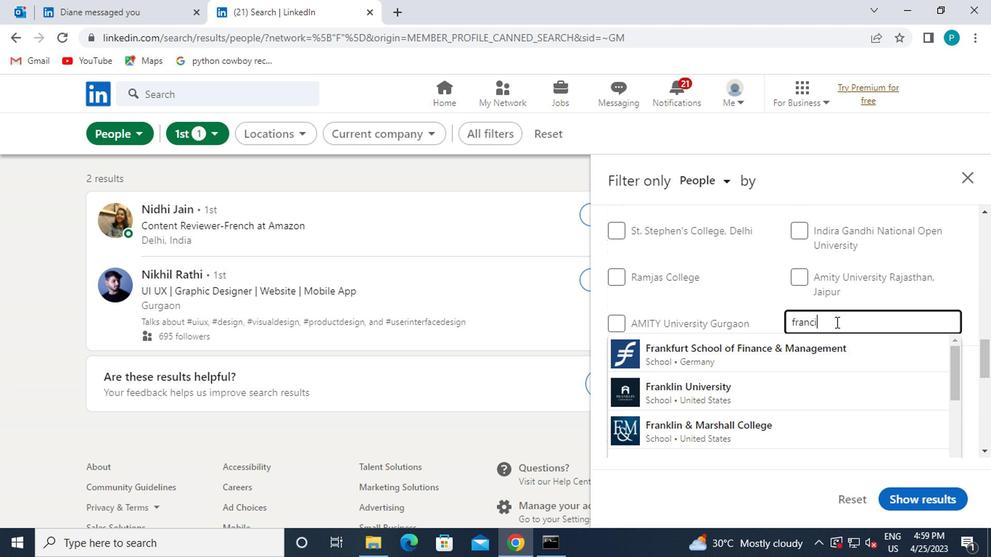 
Action: Mouse moved to (788, 427)
Screenshot: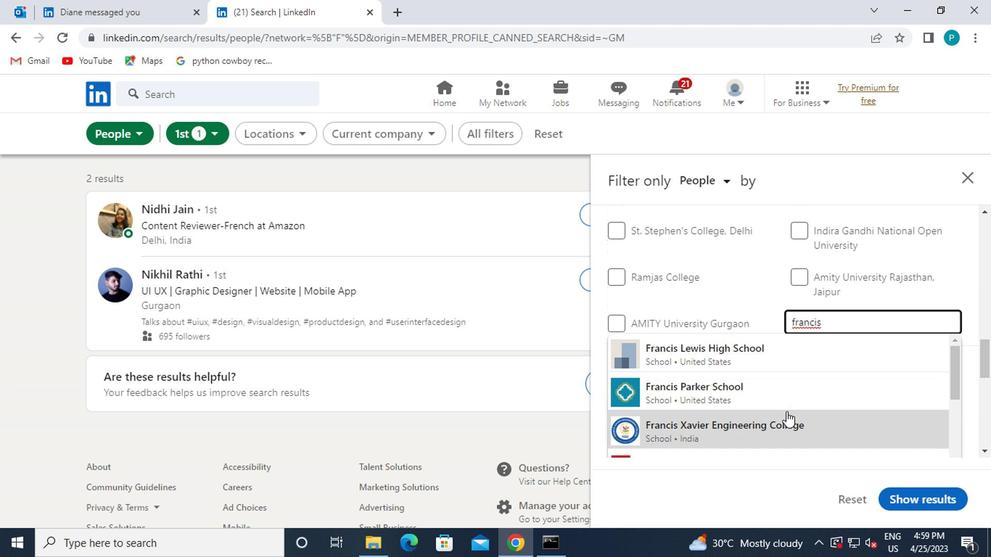 
Action: Mouse pressed left at (788, 427)
Screenshot: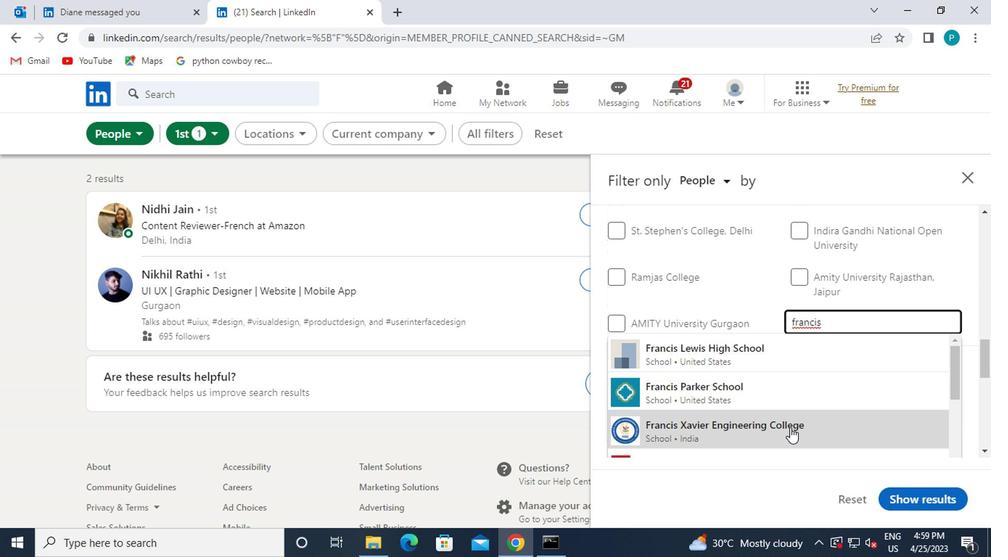 
Action: Mouse moved to (751, 393)
Screenshot: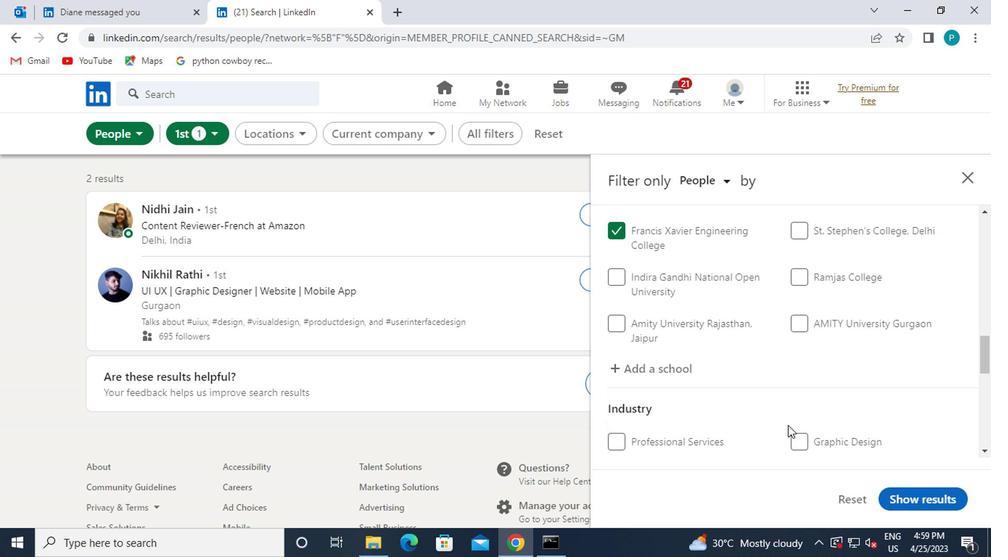 
Action: Mouse scrolled (751, 393) with delta (0, 0)
Screenshot: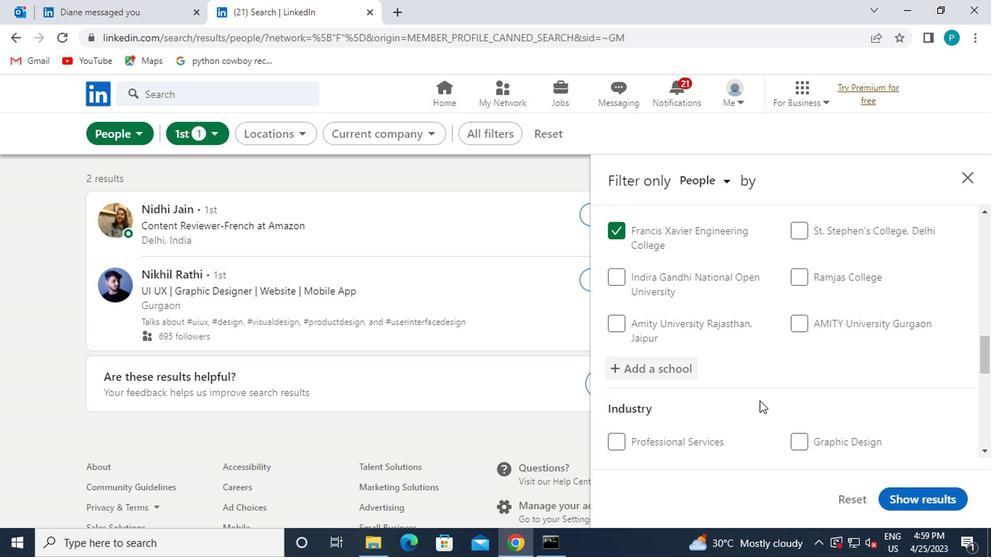 
Action: Mouse moved to (751, 393)
Screenshot: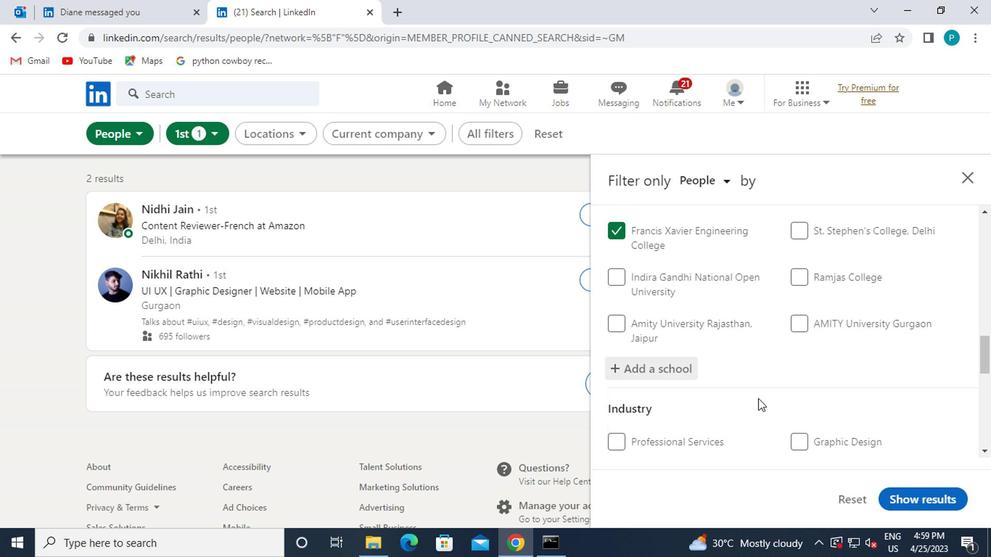 
Action: Mouse scrolled (751, 392) with delta (0, 0)
Screenshot: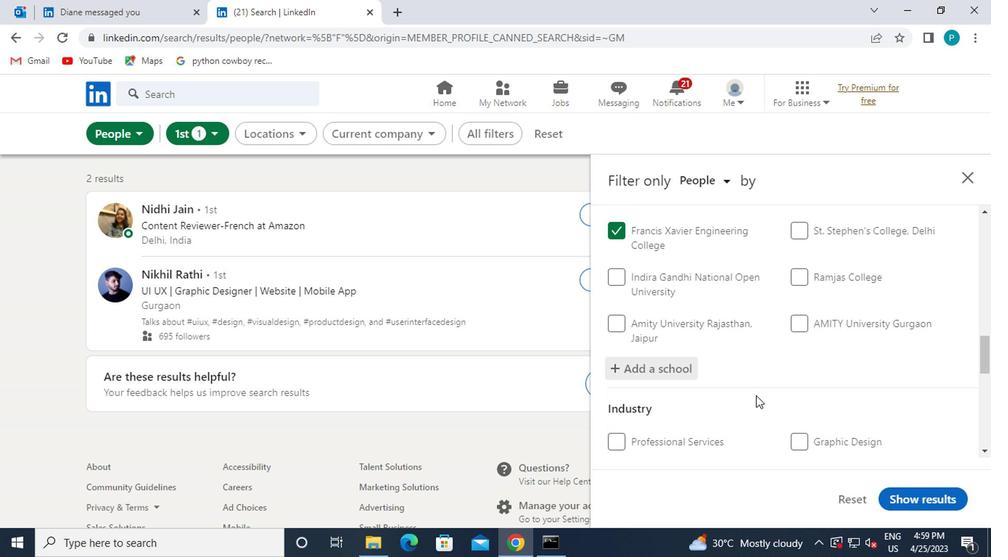 
Action: Mouse moved to (635, 357)
Screenshot: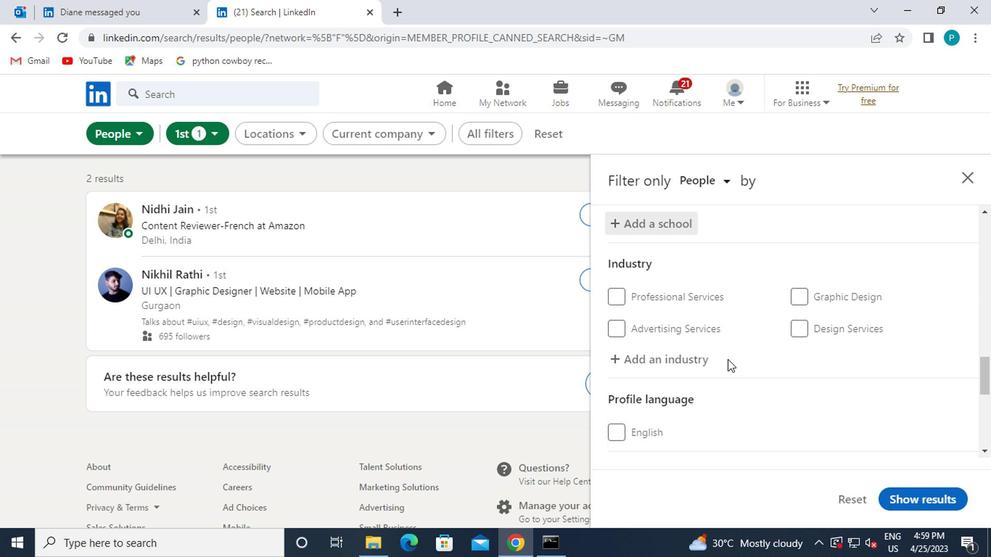 
Action: Mouse pressed left at (635, 357)
Screenshot: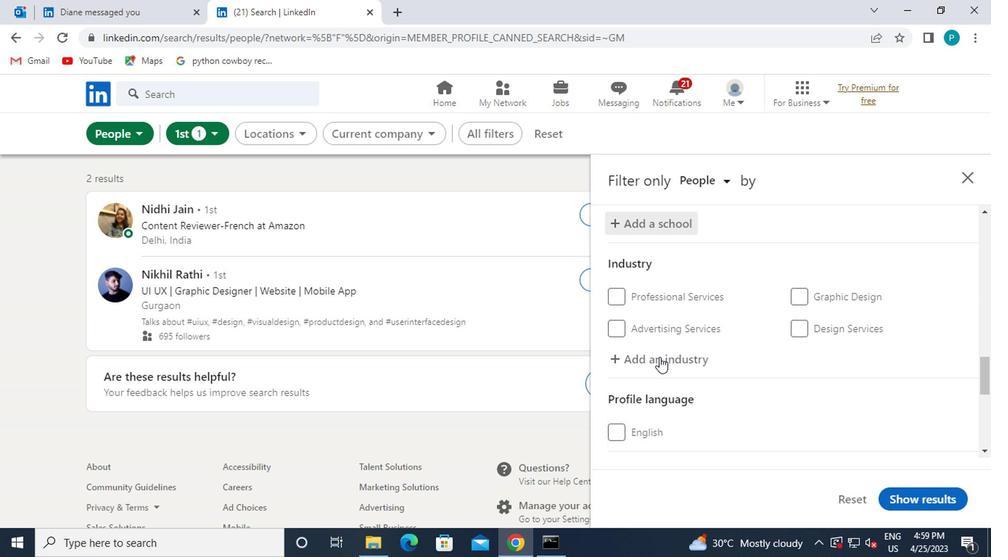 
Action: Mouse moved to (633, 366)
Screenshot: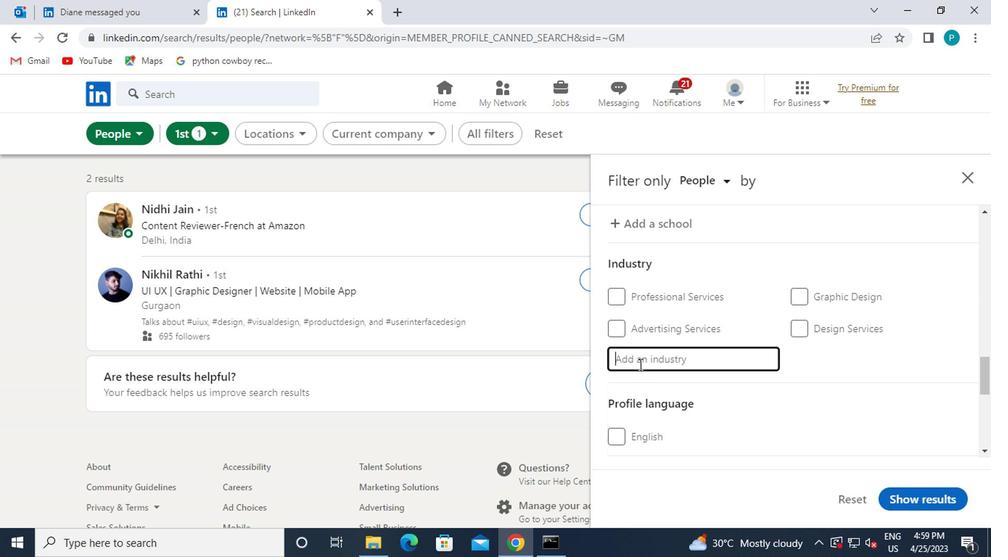 
Action: Key pressed FACI
Screenshot: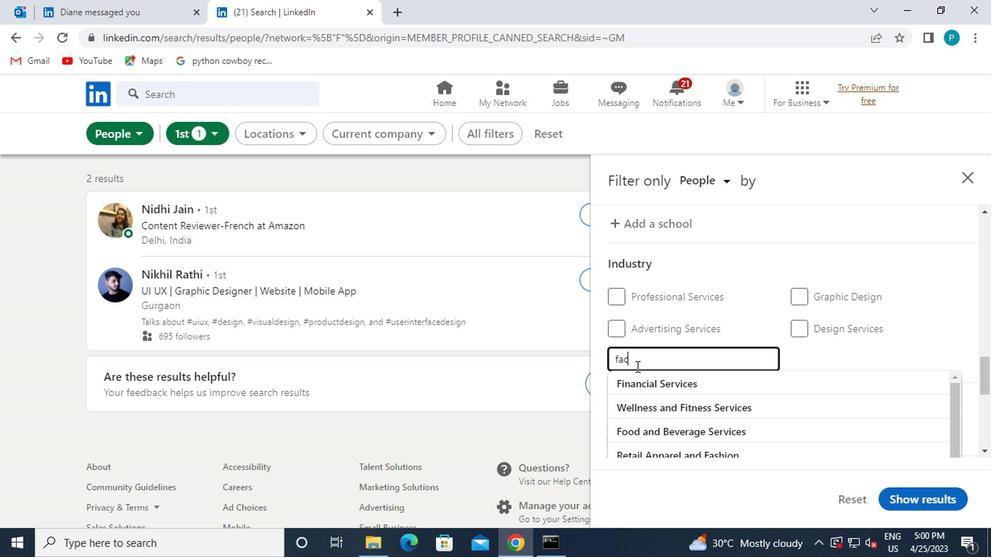 
Action: Mouse moved to (667, 375)
Screenshot: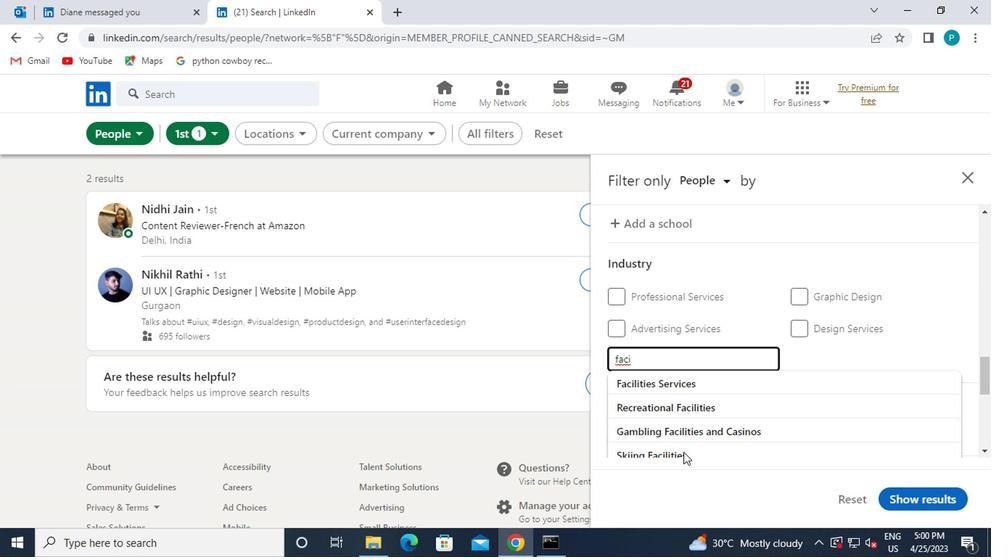 
Action: Mouse pressed left at (667, 375)
Screenshot: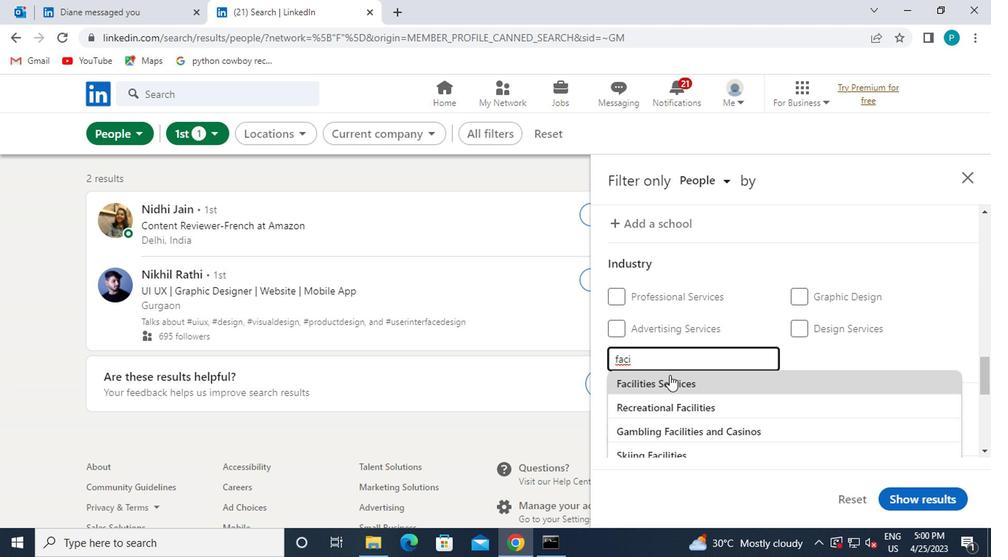 
Action: Mouse moved to (653, 373)
Screenshot: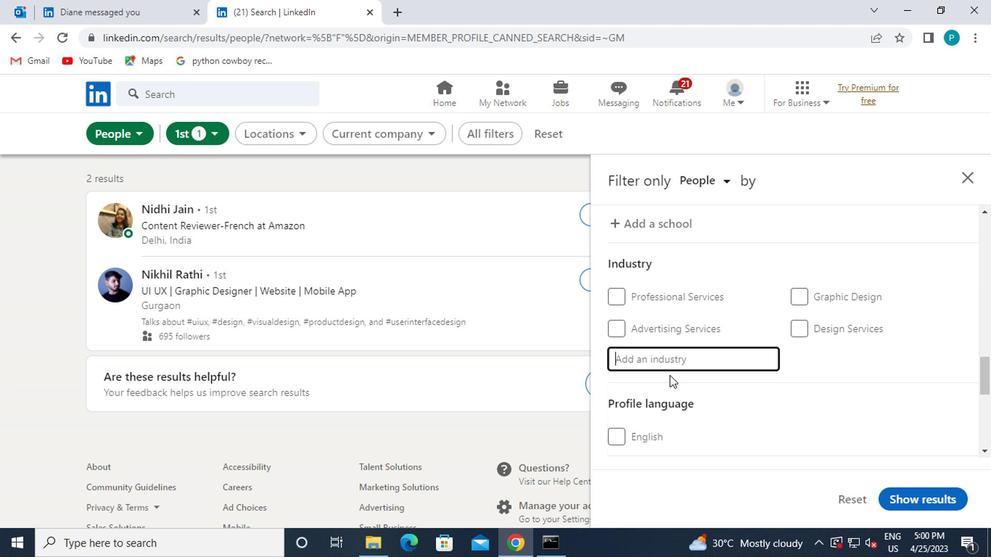 
Action: Mouse scrolled (653, 373) with delta (0, 0)
Screenshot: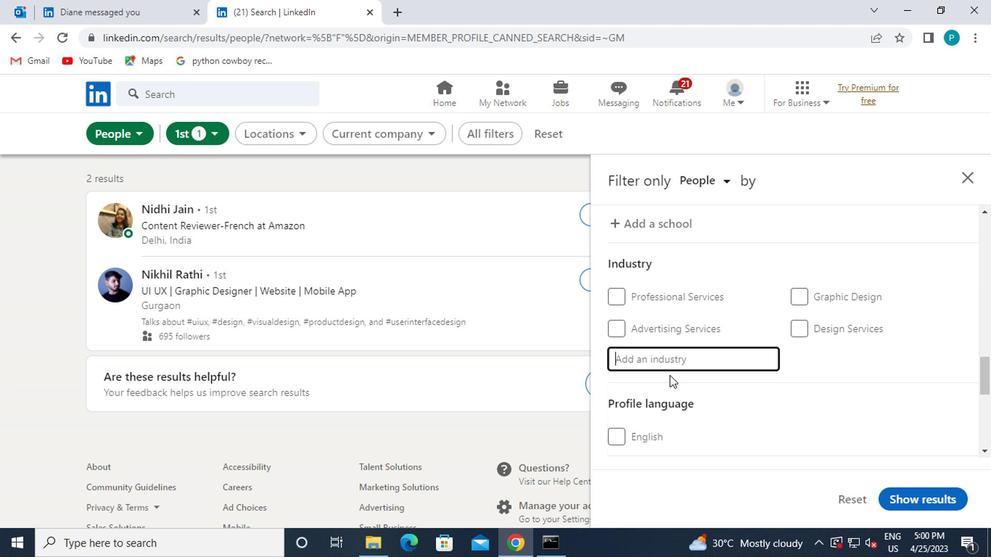 
Action: Mouse moved to (631, 373)
Screenshot: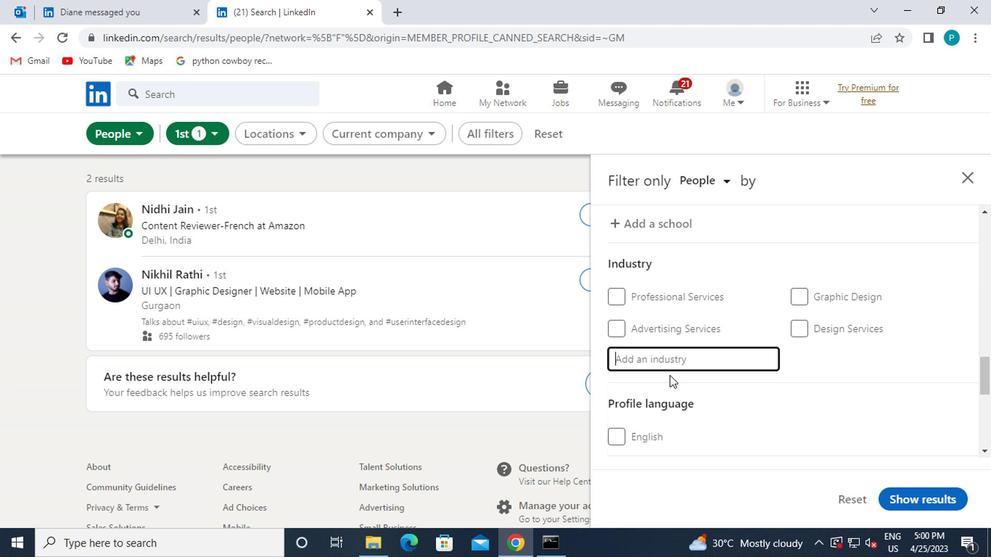 
Action: Mouse scrolled (631, 373) with delta (0, 0)
Screenshot: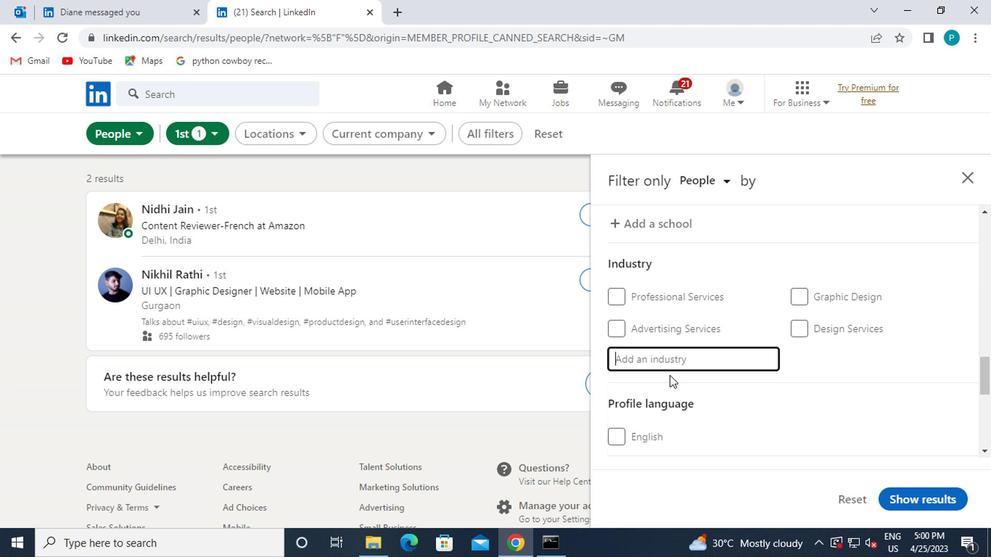 
Action: Mouse moved to (629, 373)
Screenshot: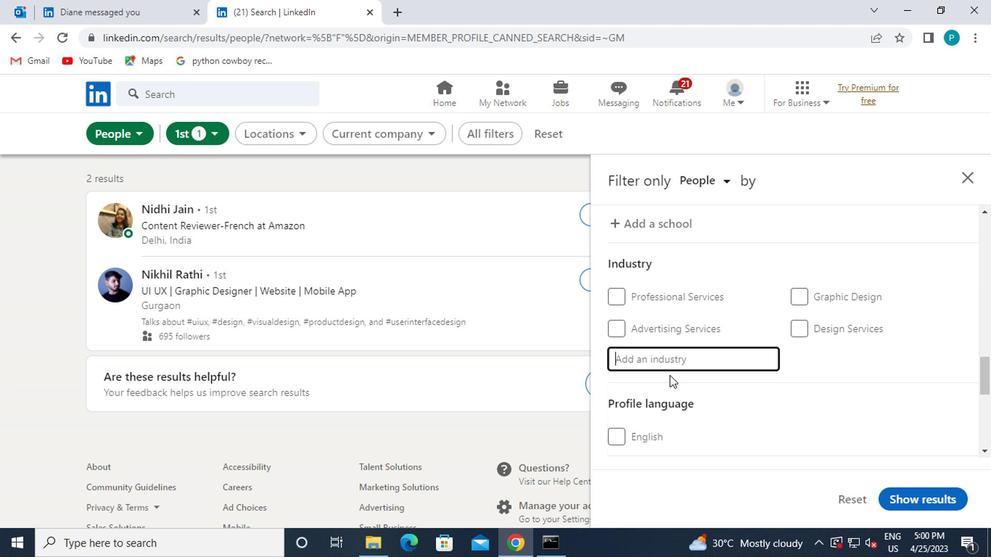 
Action: Mouse scrolled (629, 373) with delta (0, 0)
Screenshot: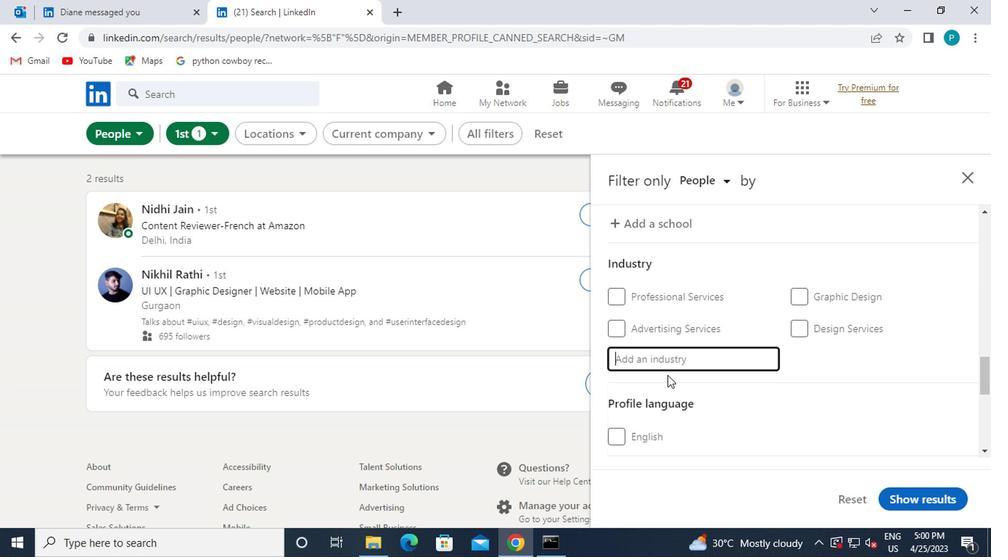 
Action: Mouse moved to (628, 373)
Screenshot: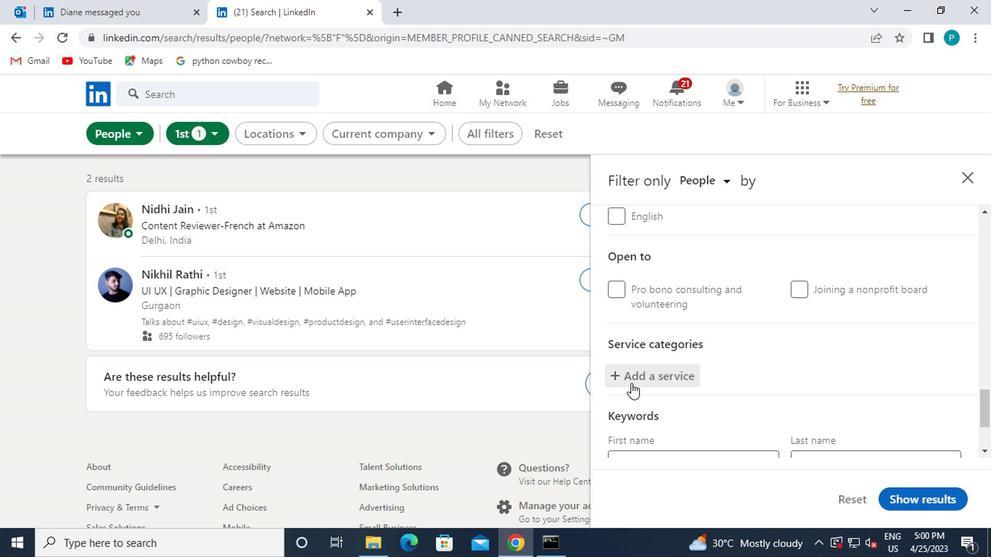 
Action: Mouse pressed left at (628, 373)
Screenshot: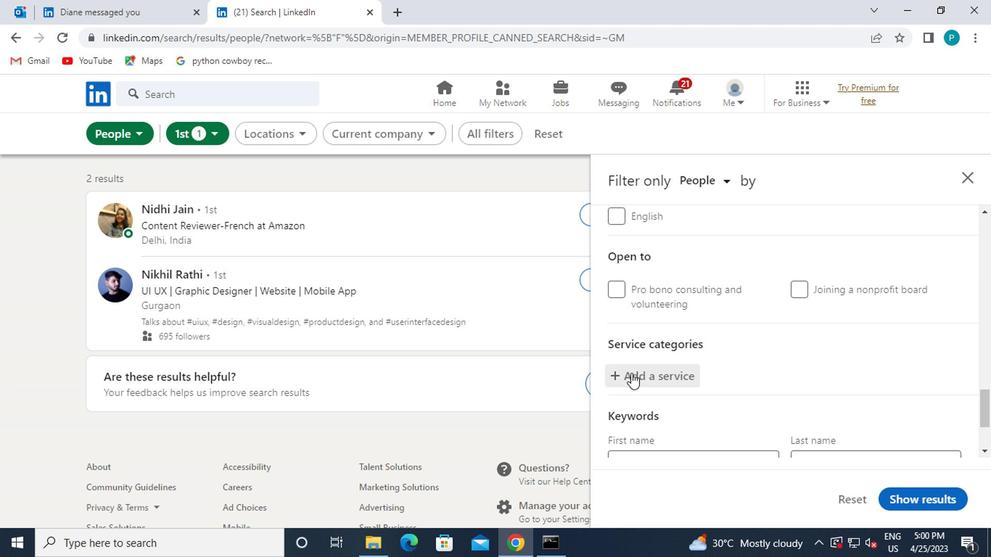 
Action: Mouse moved to (623, 372)
Screenshot: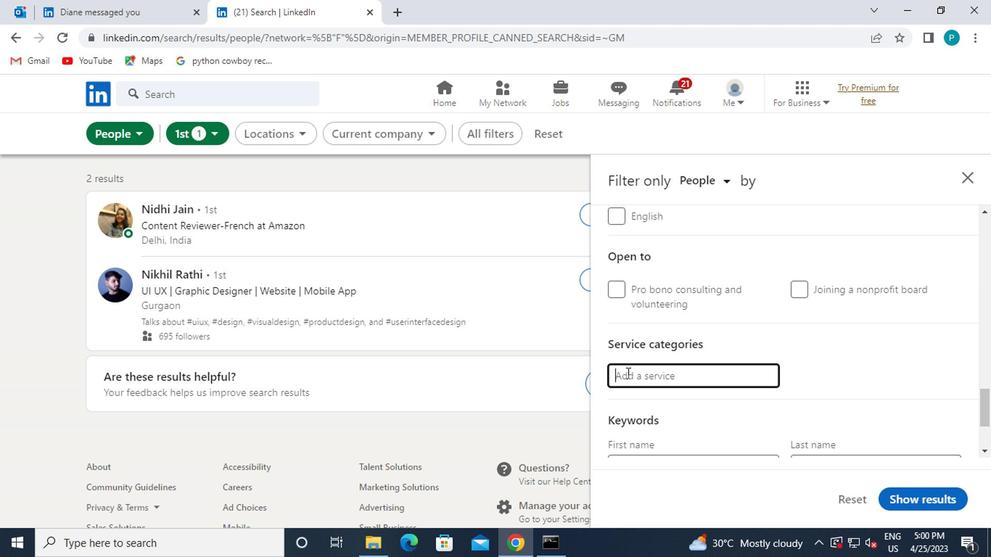
Action: Key pressed FINA
Screenshot: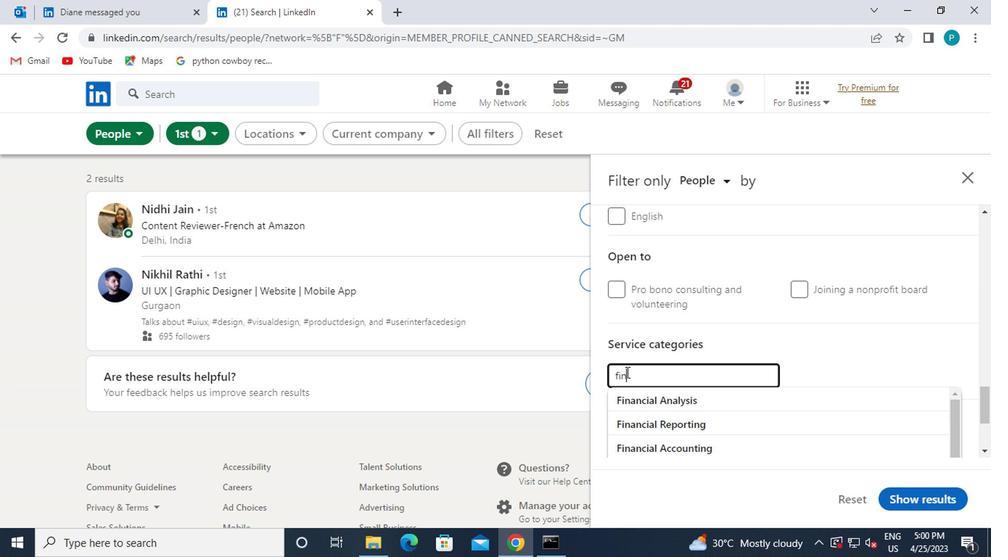 
Action: Mouse moved to (665, 422)
Screenshot: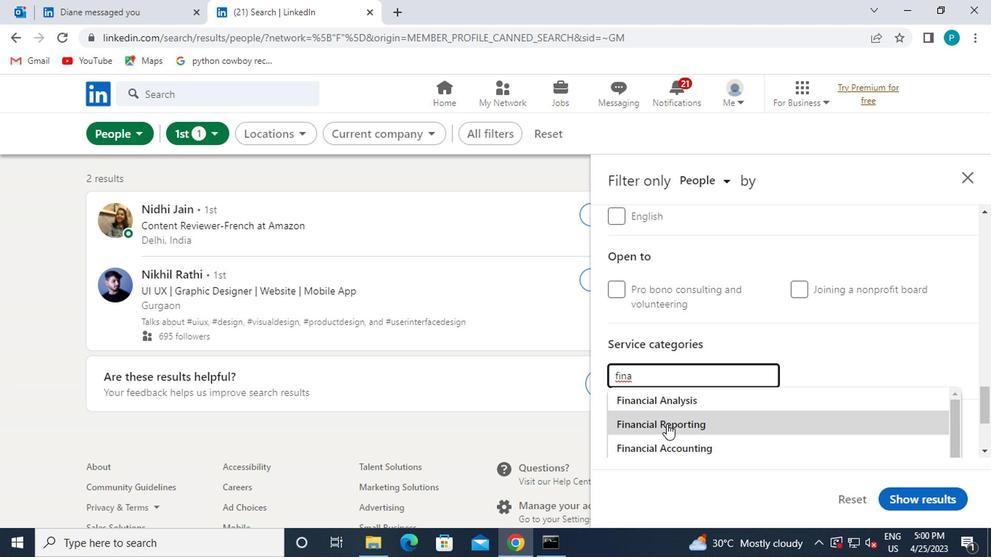 
Action: Mouse pressed left at (665, 422)
Screenshot: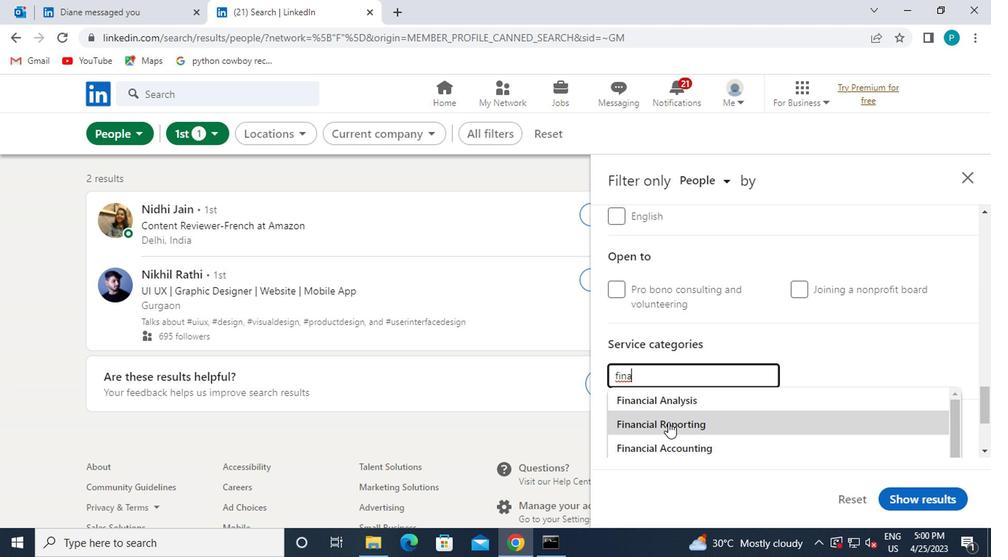
Action: Mouse moved to (659, 378)
Screenshot: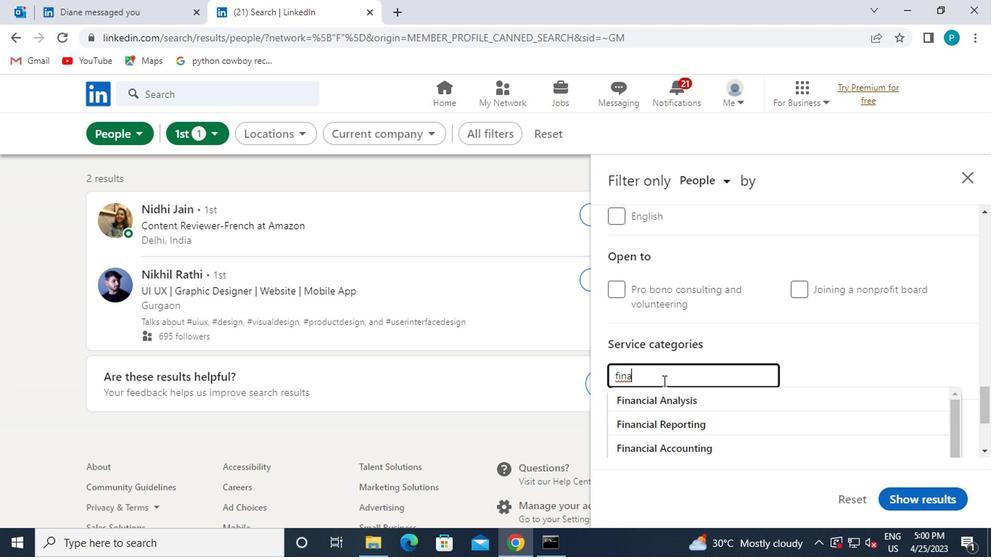 
Action: Key pressed <Key.backspace><Key.backspace><Key.backspace><Key.backspace>FA<Key.backspace>INACIAL
Screenshot: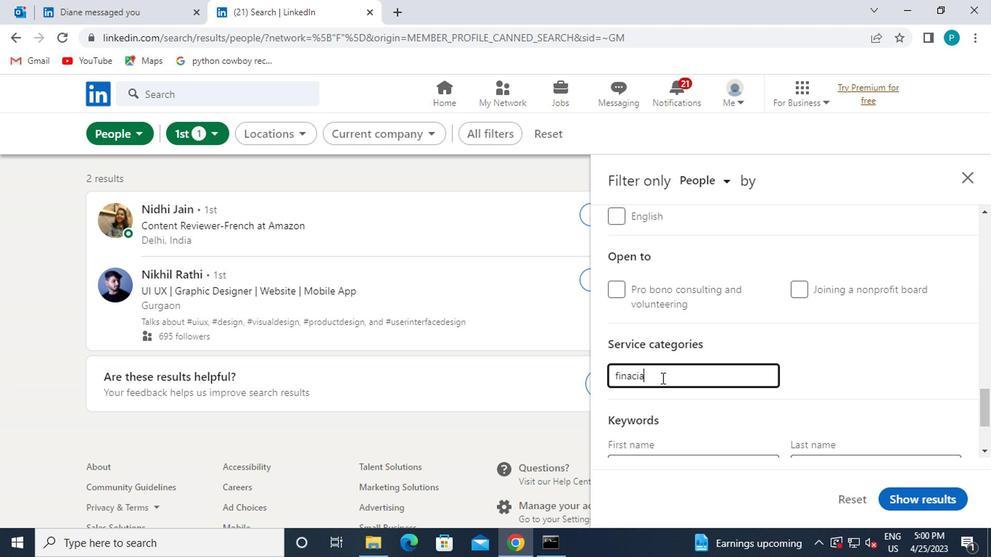 
Action: Mouse moved to (649, 379)
Screenshot: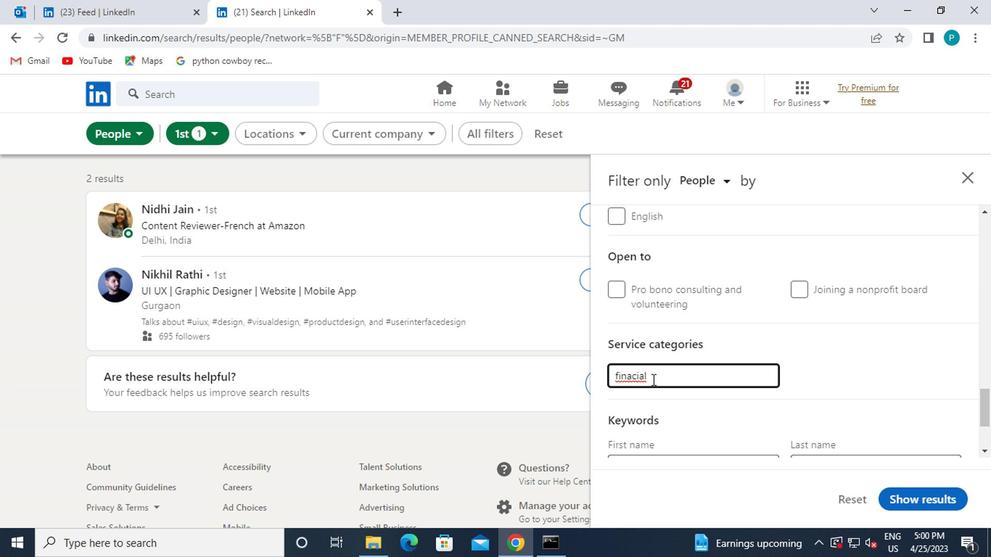 
Action: Key pressed <Key.space>
Screenshot: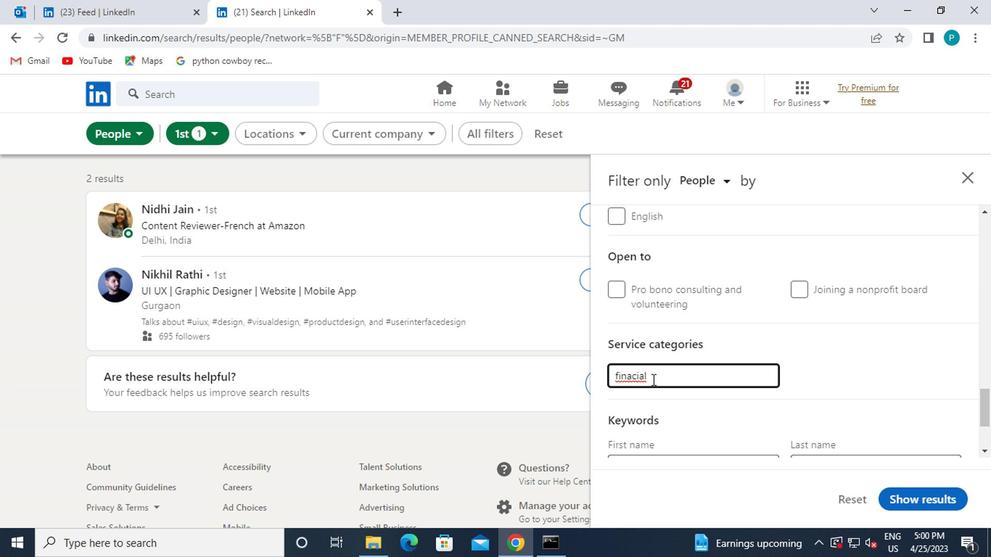 
Action: Mouse moved to (875, 531)
Screenshot: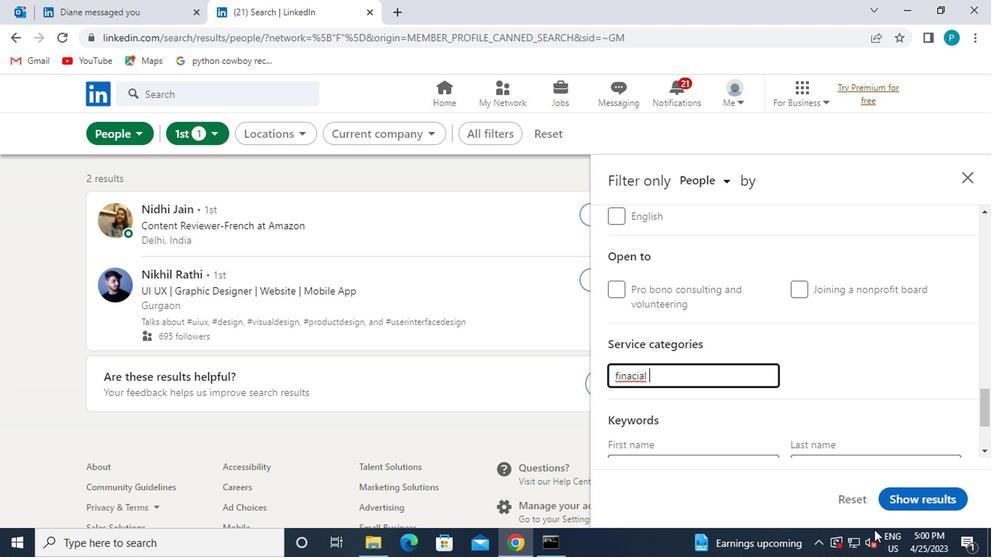 
Action: Key pressed <Key.caps_lock>S<Key.backspace><Key.caps_lock><Key.caps_lock>
Screenshot: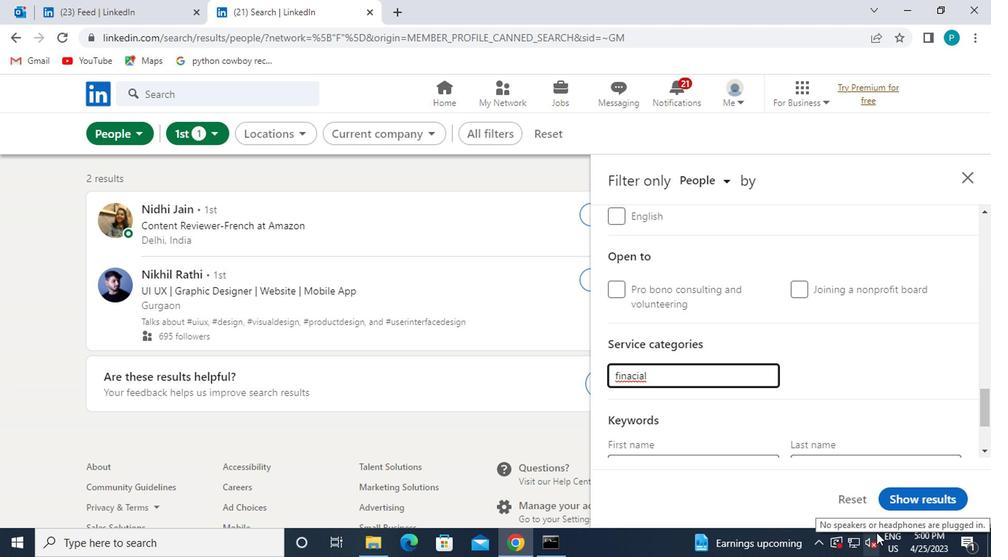 
Action: Mouse moved to (879, 536)
Screenshot: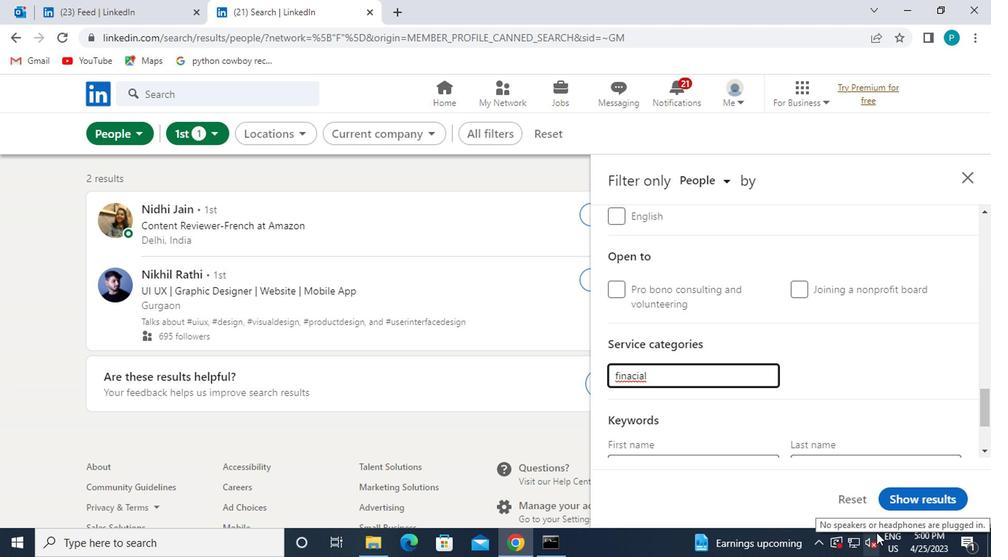 
Action: Key pressed A<Key.caps_lock>
Screenshot: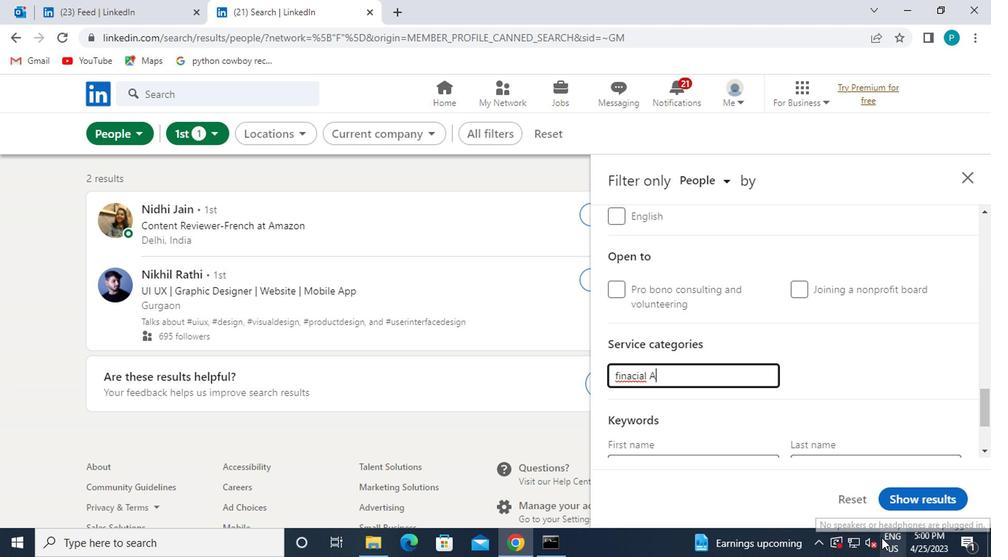 
Action: Mouse moved to (888, 541)
Screenshot: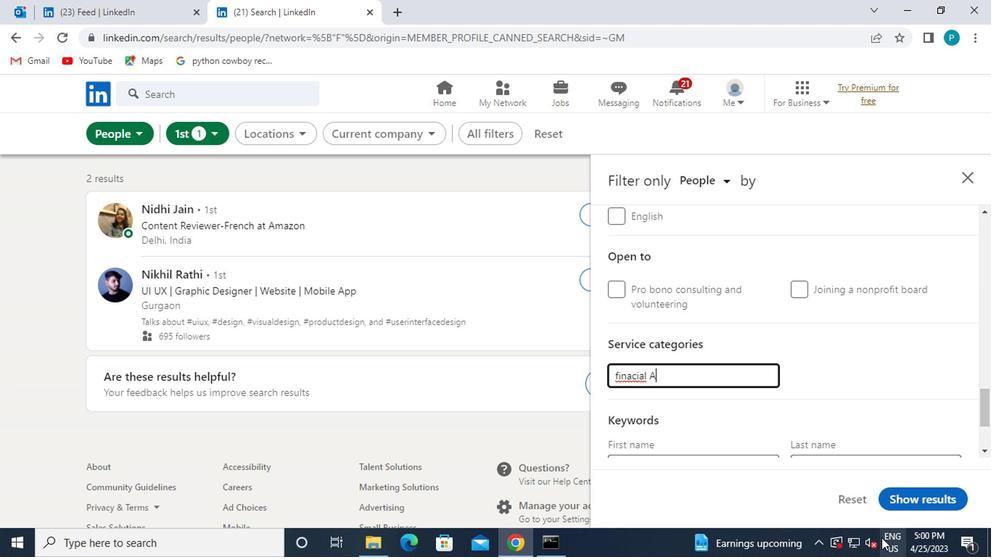 
Action: Key pressed D
Screenshot: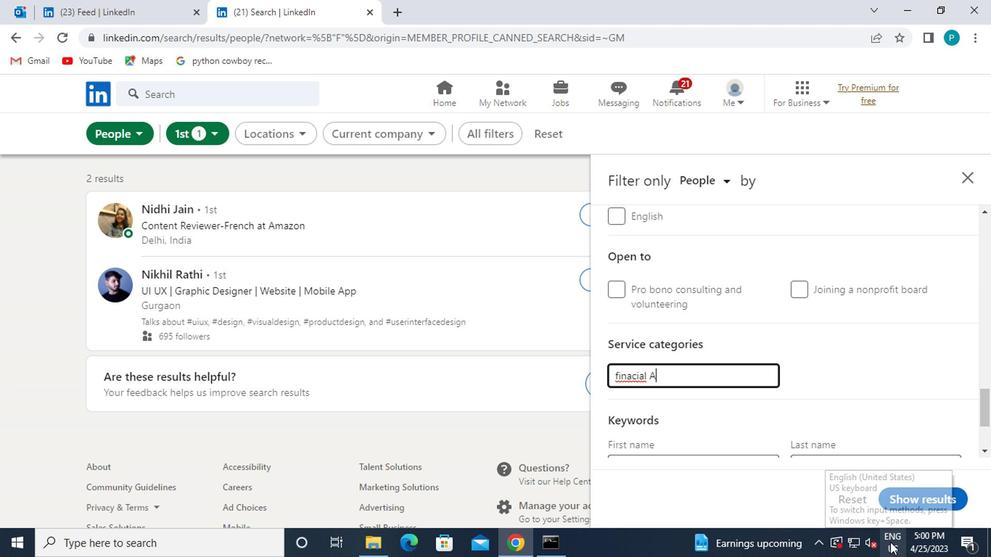 
Action: Mouse moved to (891, 544)
Screenshot: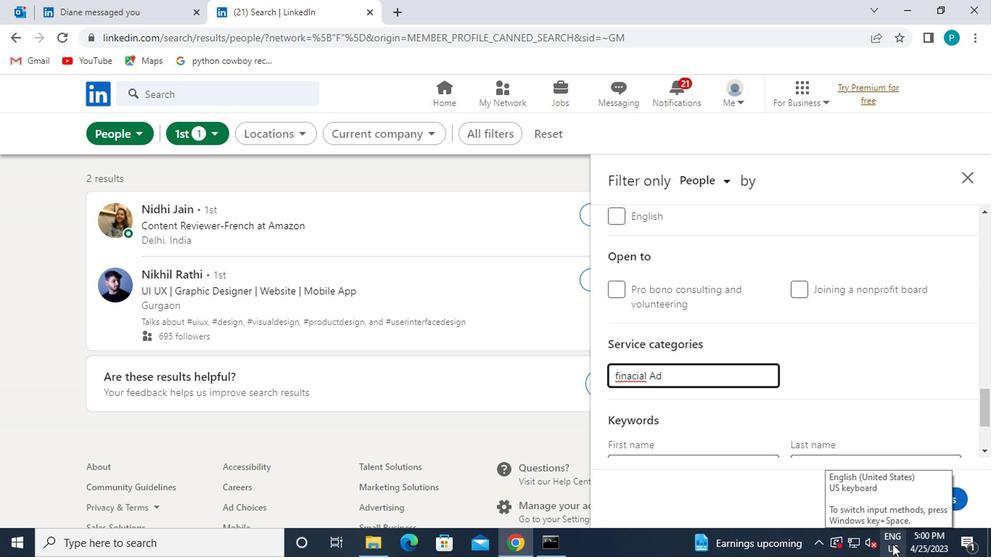 
Action: Key pressed VISO
Screenshot: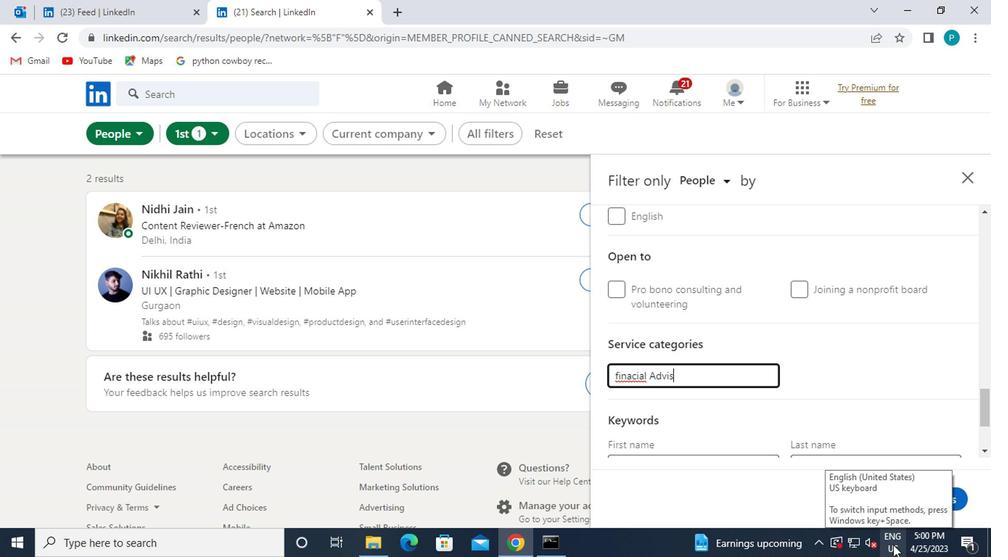 
Action: Mouse moved to (895, 546)
Screenshot: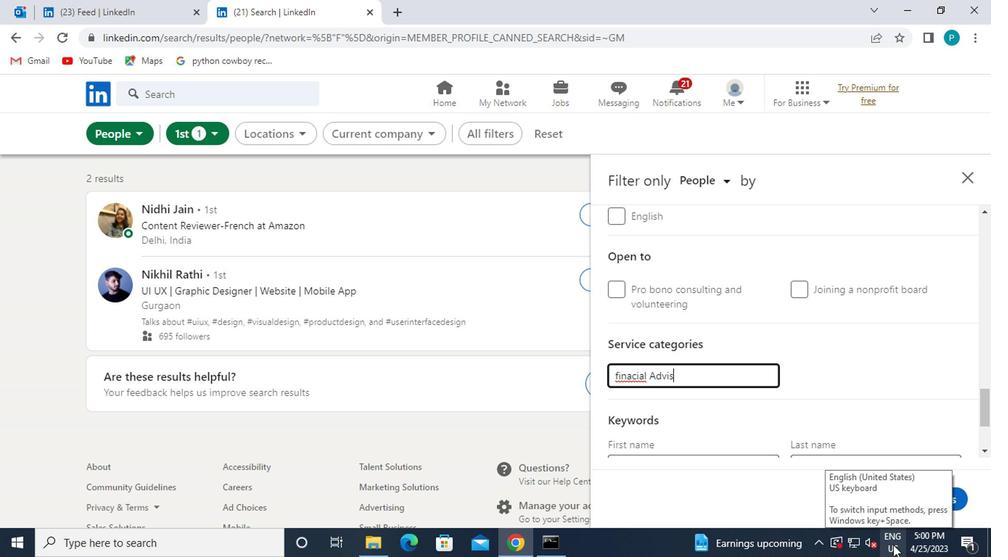 
Action: Key pressed RY<Key.enter>
Screenshot: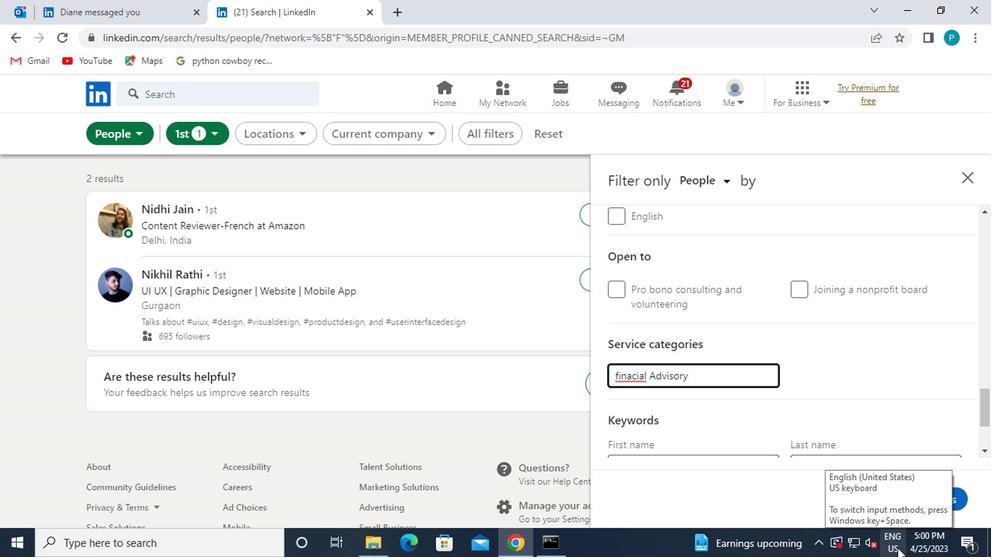 
Action: Mouse moved to (807, 555)
Screenshot: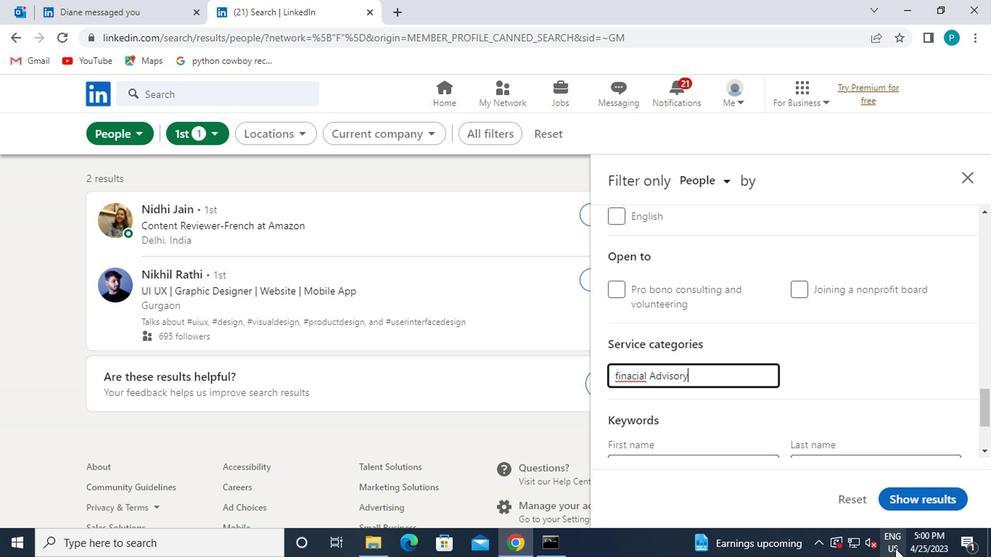 
Action: Mouse scrolled (807, 554) with delta (0, 0)
Screenshot: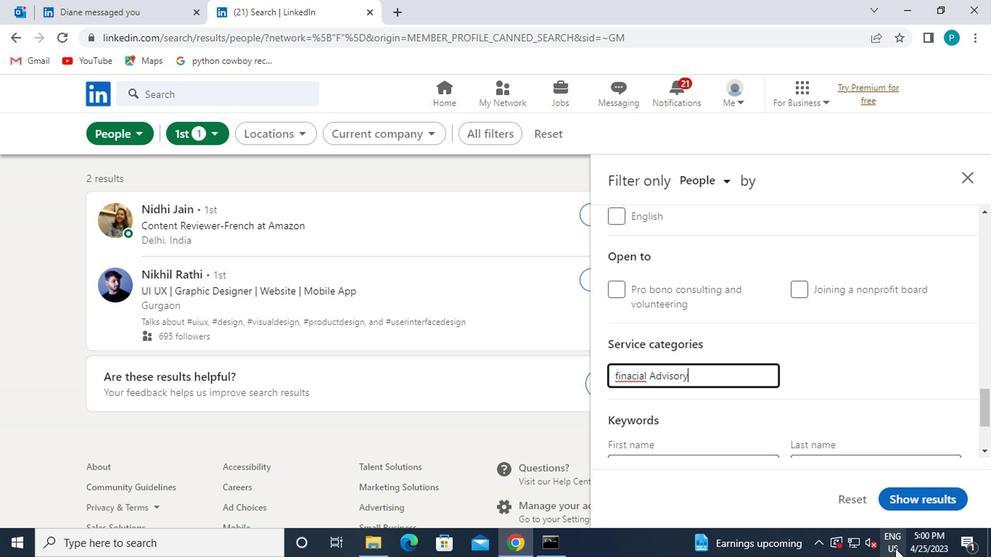 
Action: Mouse moved to (797, 554)
Screenshot: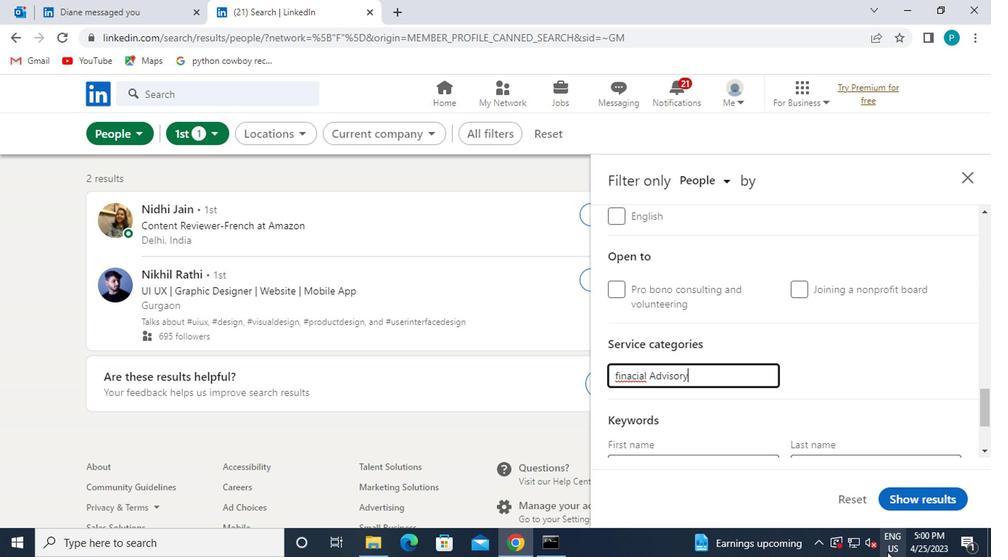 
Action: Mouse scrolled (797, 553) with delta (0, -1)
Screenshot: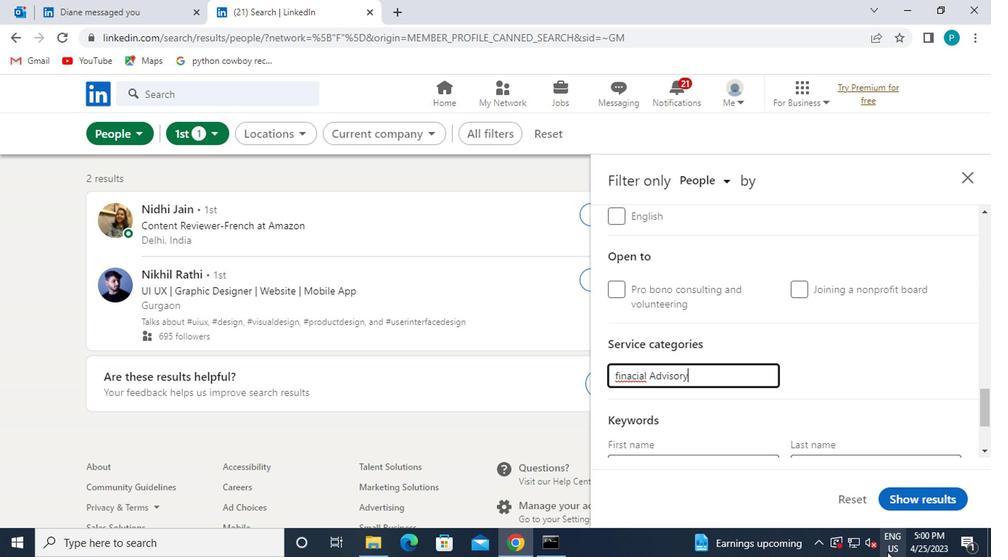 
Action: Mouse moved to (726, 420)
Screenshot: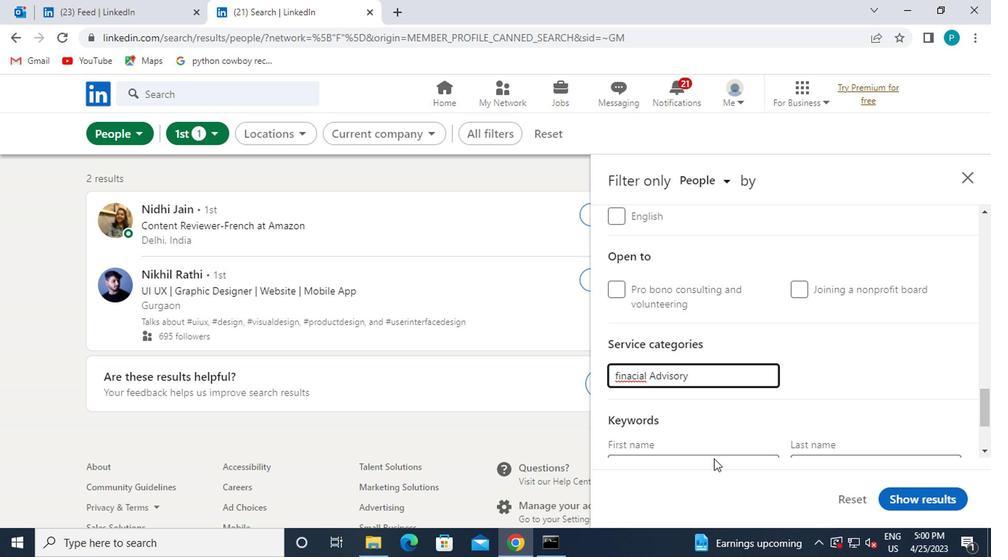 
Action: Mouse scrolled (726, 420) with delta (0, 0)
Screenshot: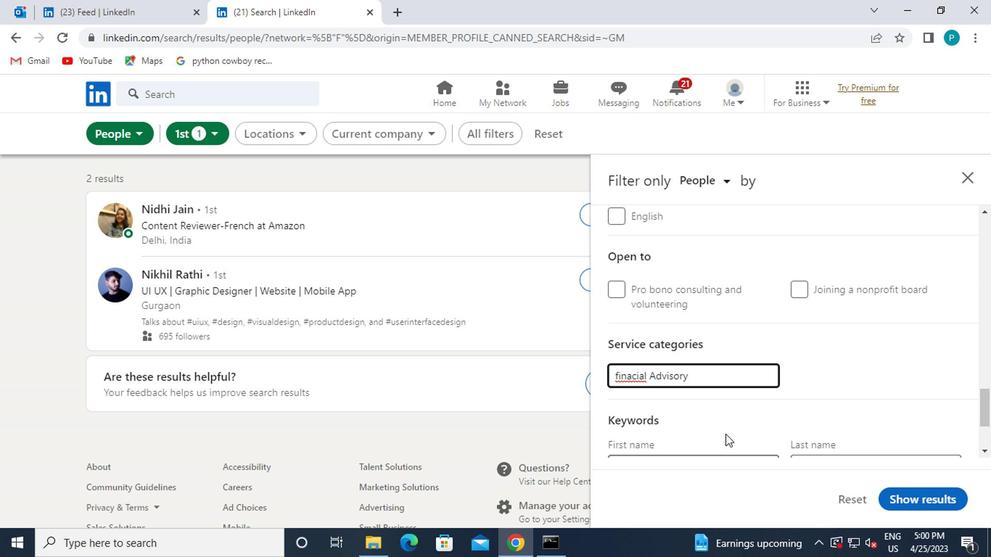 
Action: Mouse scrolled (726, 420) with delta (0, 0)
Screenshot: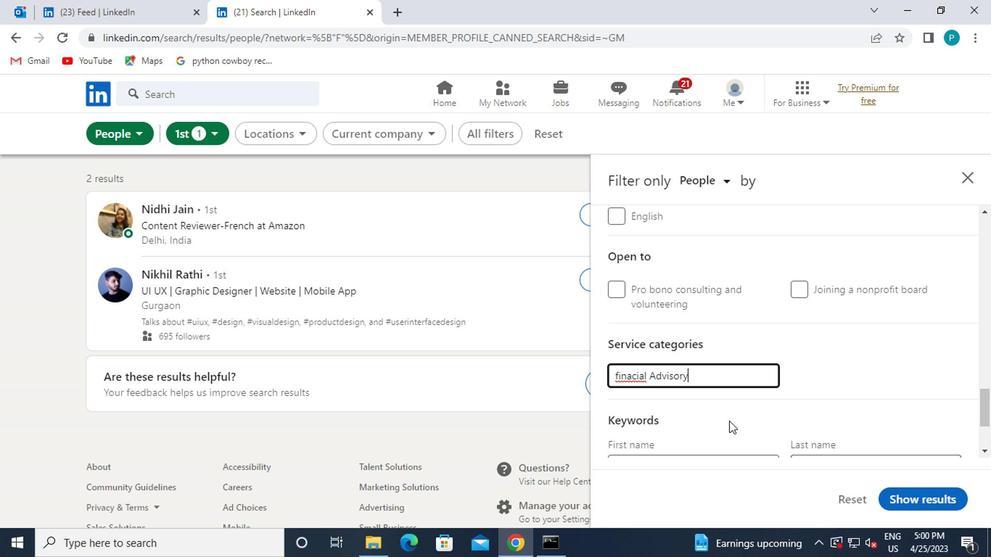 
Action: Mouse scrolled (726, 420) with delta (0, 0)
Screenshot: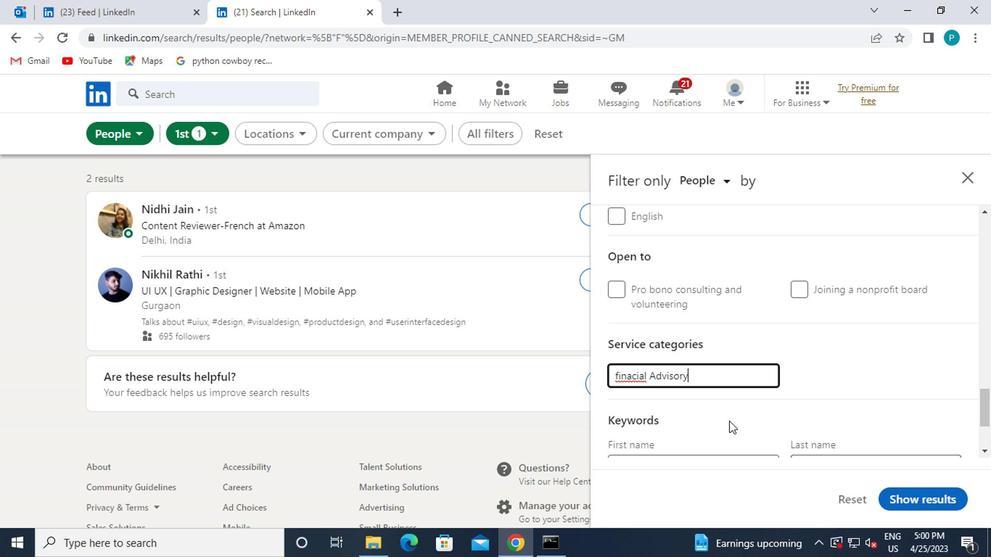 
Action: Mouse moved to (663, 392)
Screenshot: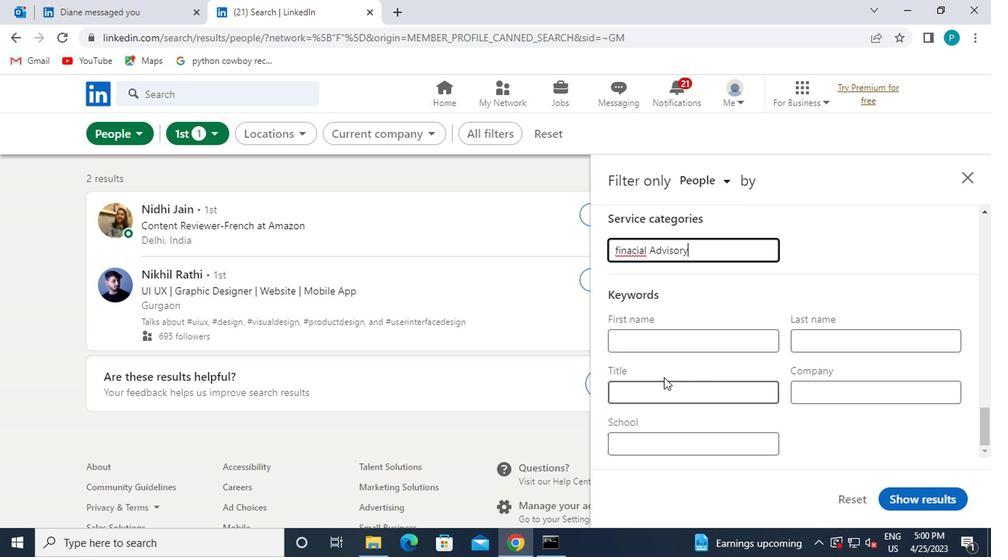 
Action: Mouse pressed left at (663, 392)
Screenshot: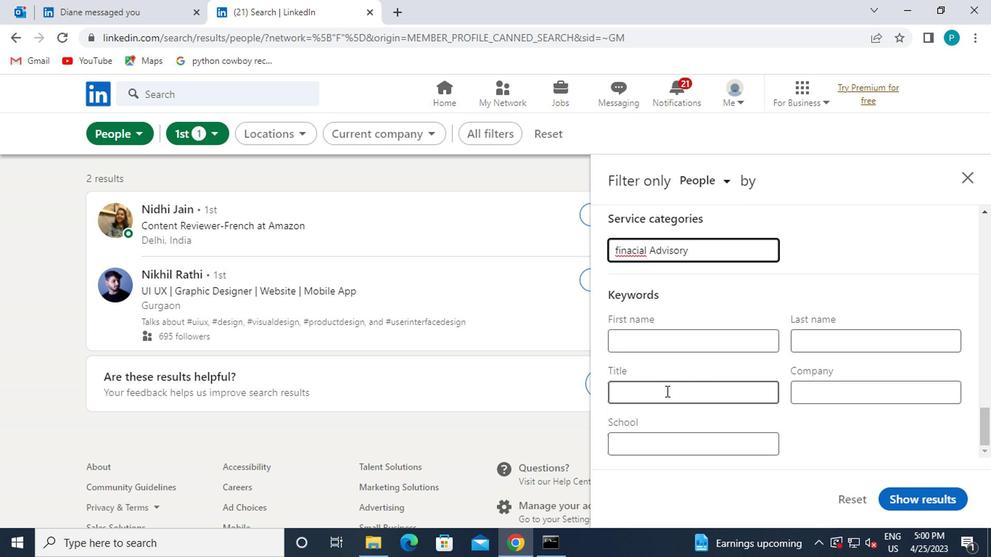 
Action: Mouse moved to (669, 396)
Screenshot: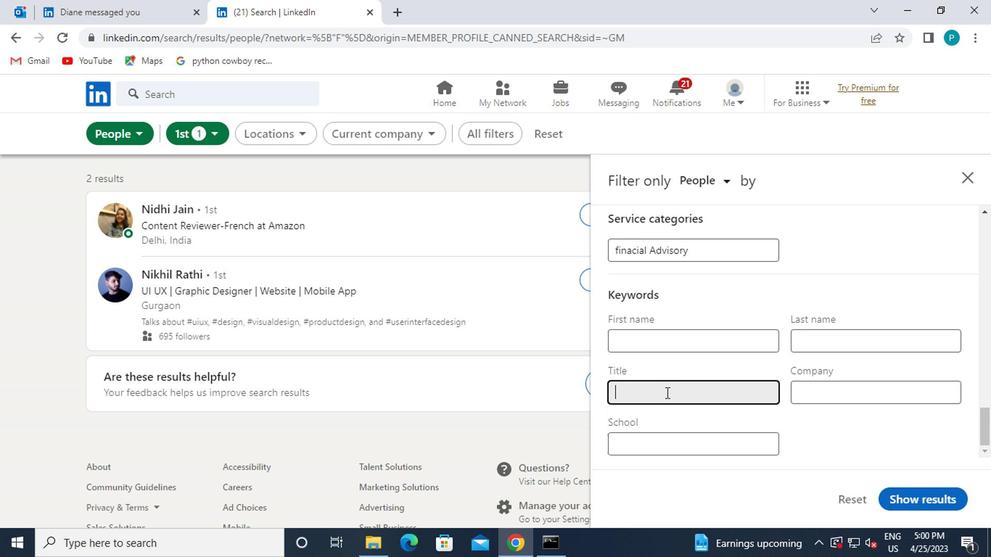 
Action: Key pressed <Key.caps_lock>EX<Key.caps_lock><Key.backspace>XECUT
Screenshot: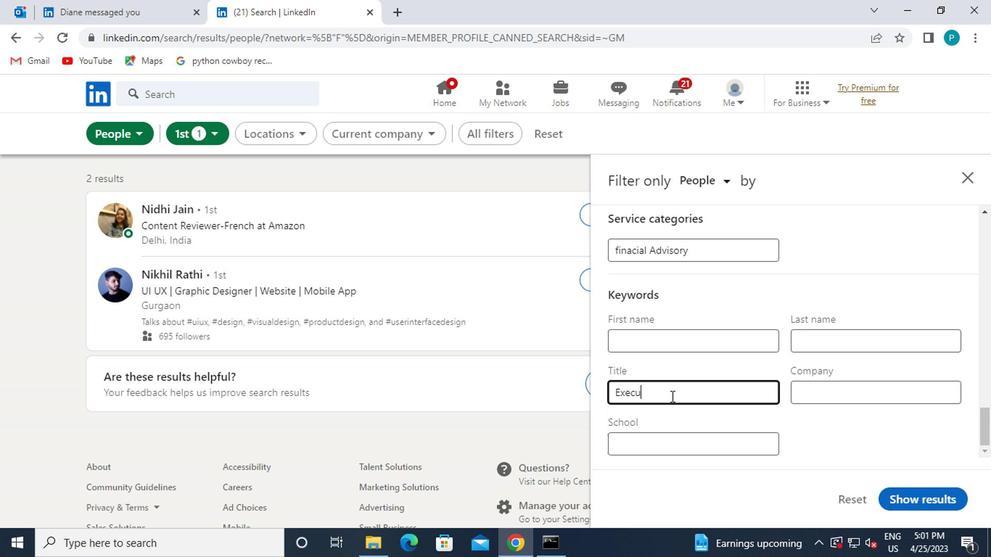 
Action: Mouse moved to (670, 402)
Screenshot: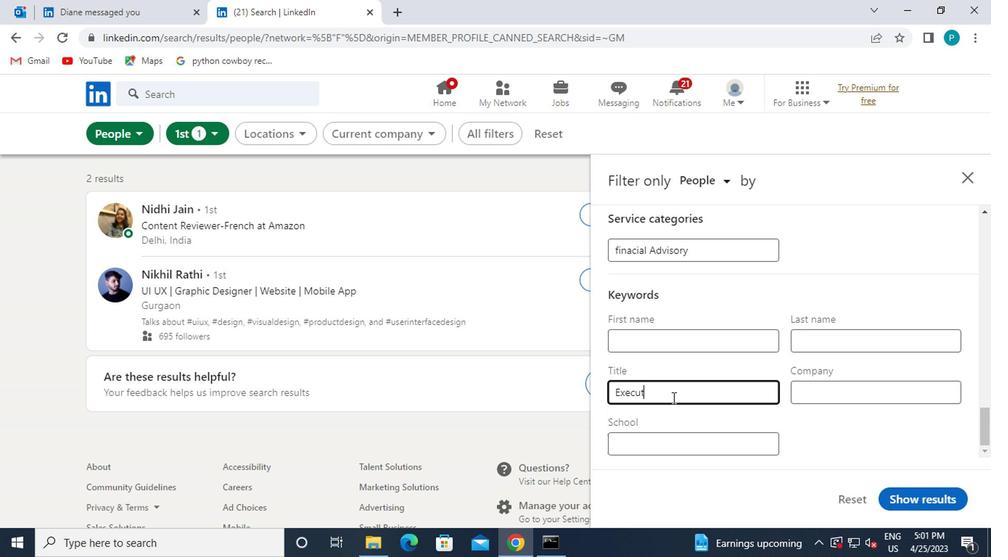 
Action: Key pressed I
Screenshot: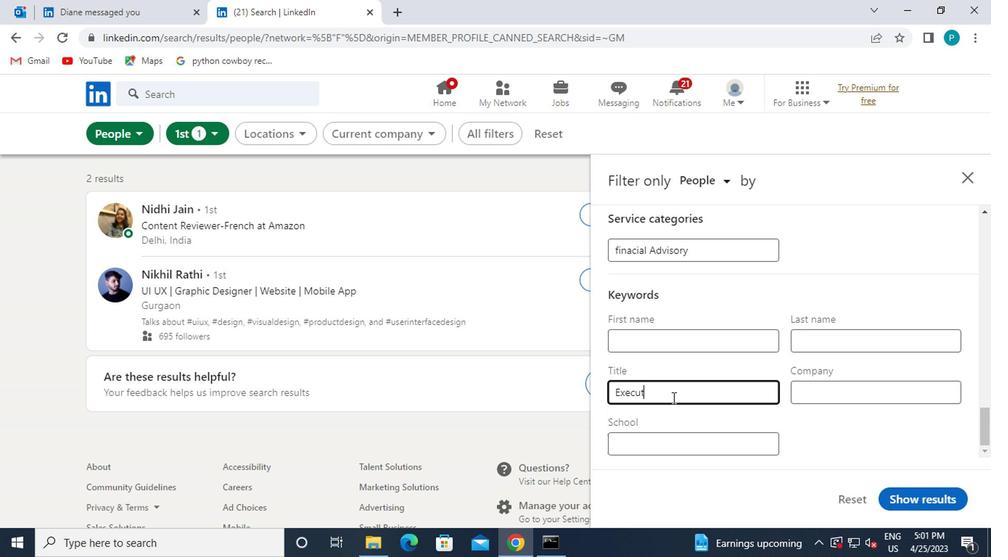 
Action: Mouse moved to (761, 450)
Screenshot: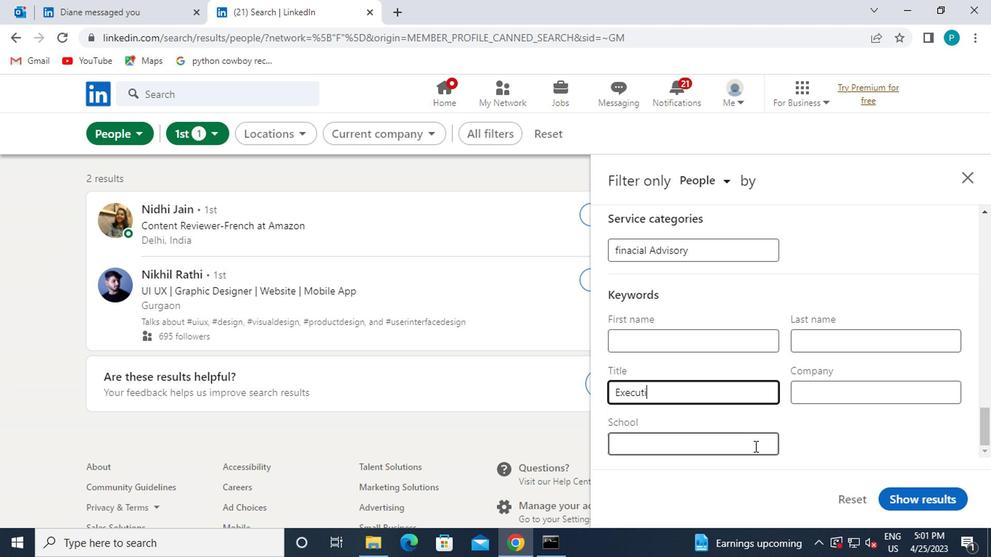 
Action: Key pressed V
Screenshot: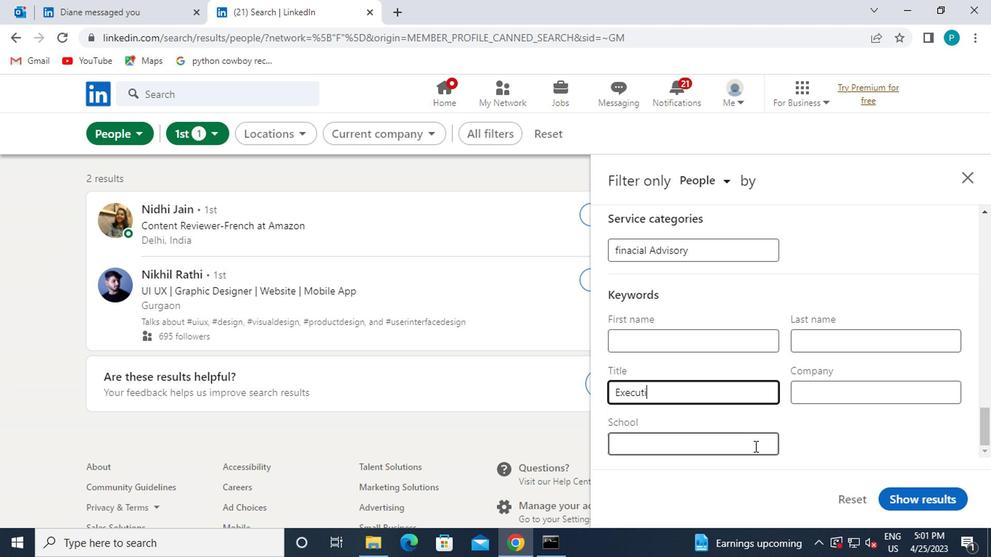 
Action: Mouse moved to (761, 450)
Screenshot: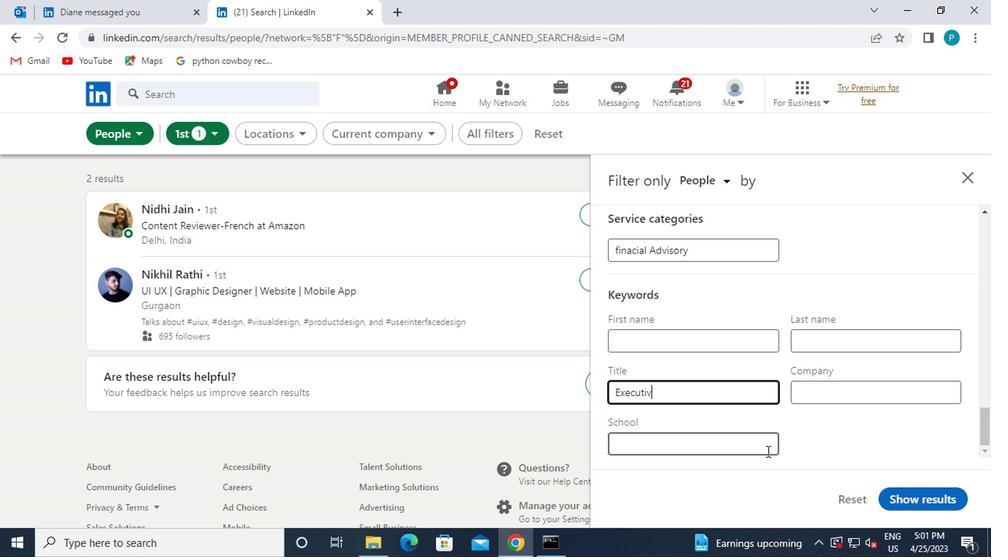 
Action: Key pressed E
Screenshot: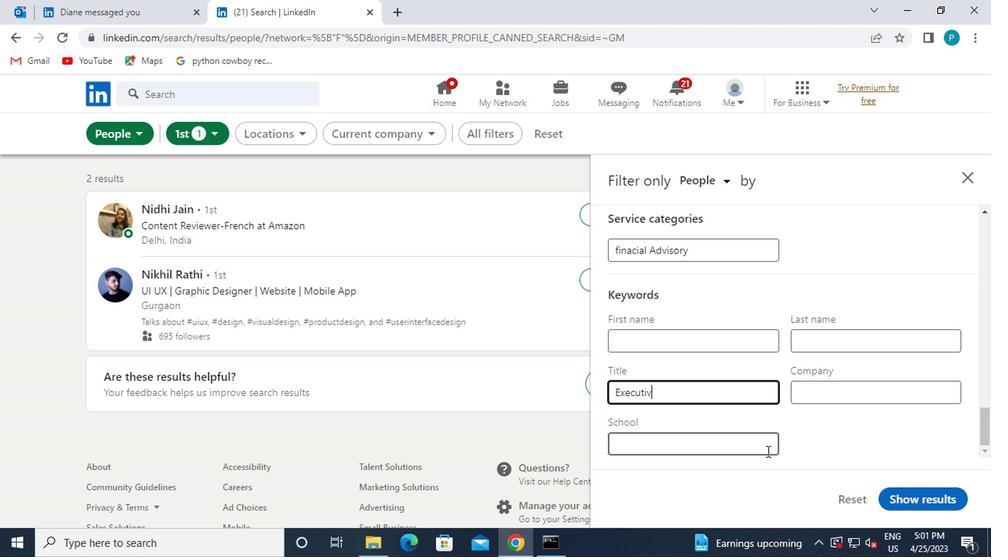 
Action: Mouse moved to (804, 455)
Screenshot: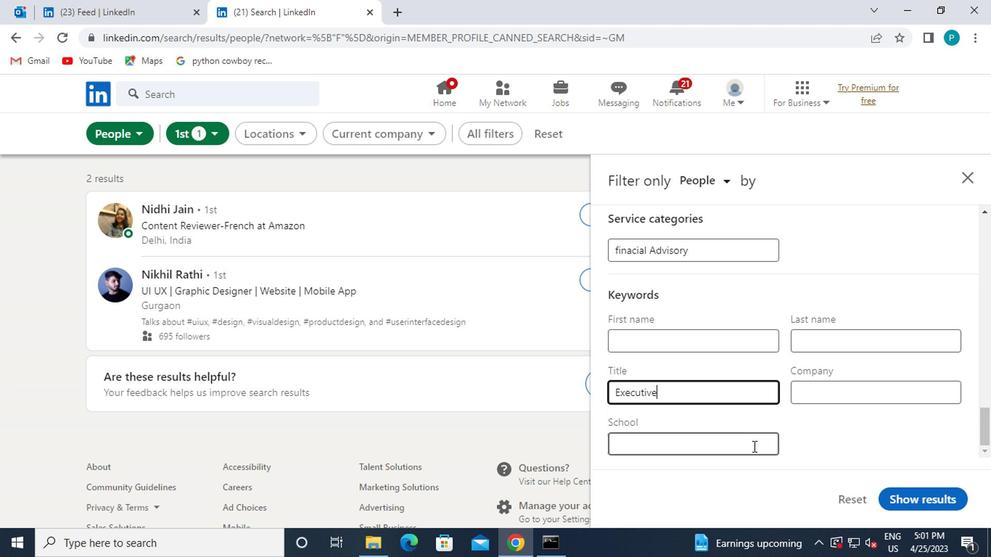 
Action: Key pressed <Key.space>
Screenshot: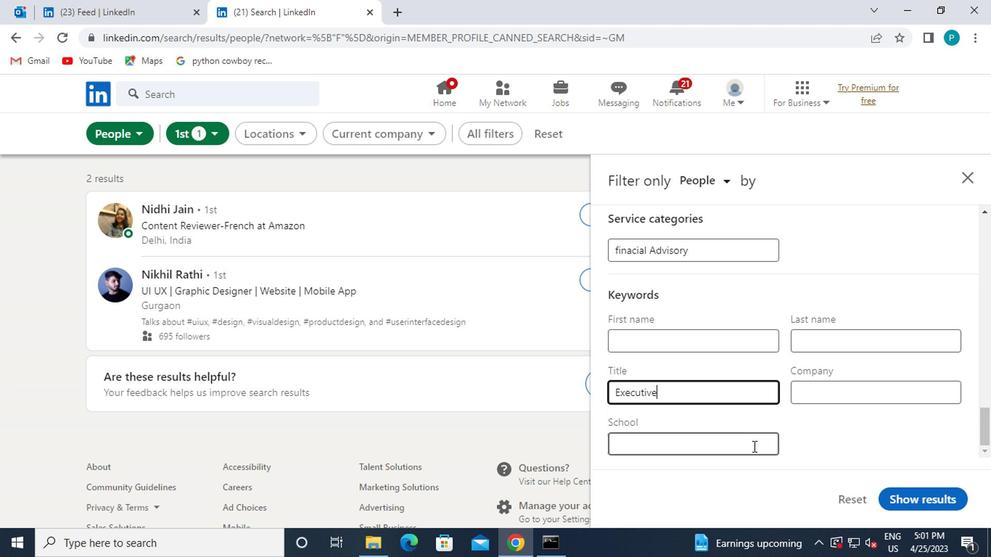 
Action: Mouse moved to (895, 496)
Screenshot: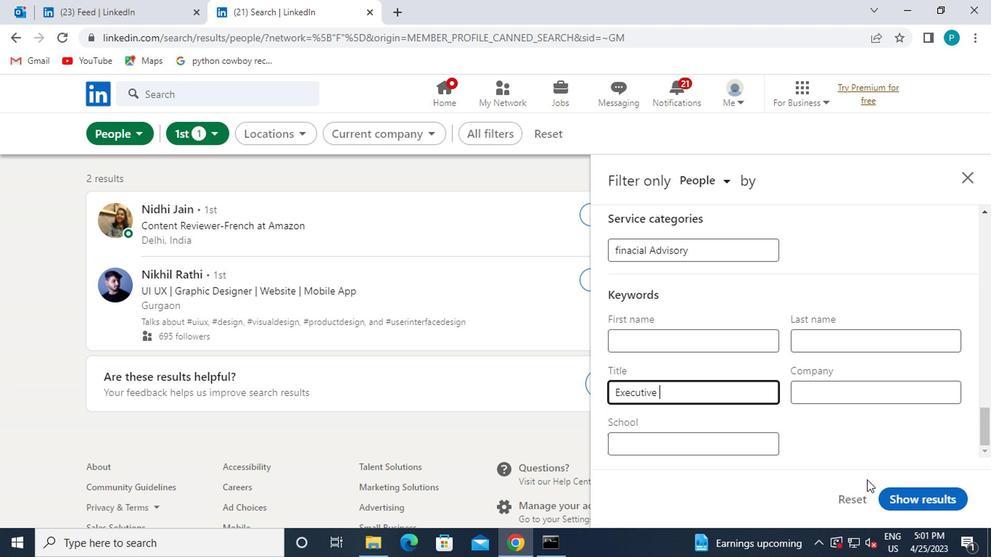 
Action: Key pressed <Key.caps_lock>A<Key.caps_lock>SSISTASNTY
Screenshot: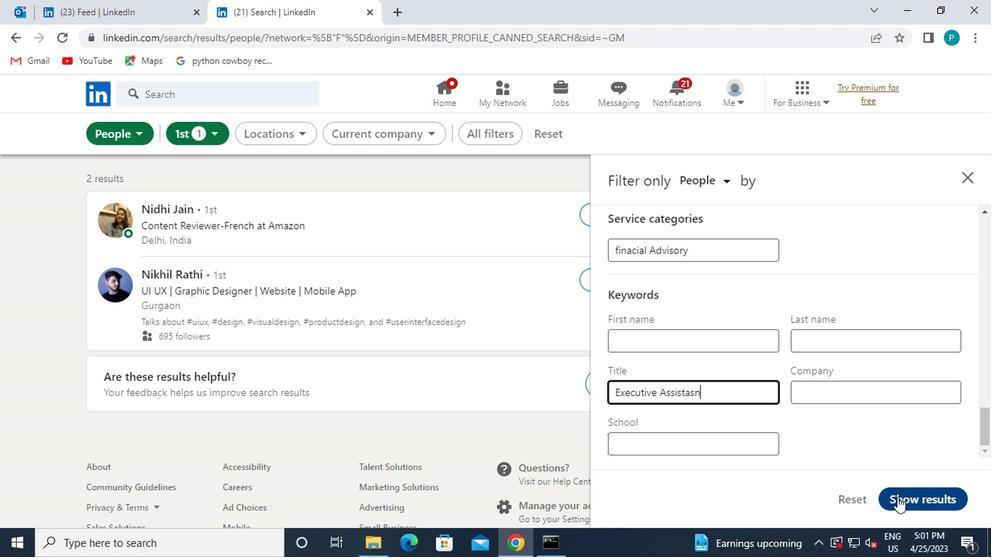 
Action: Mouse moved to (895, 496)
Screenshot: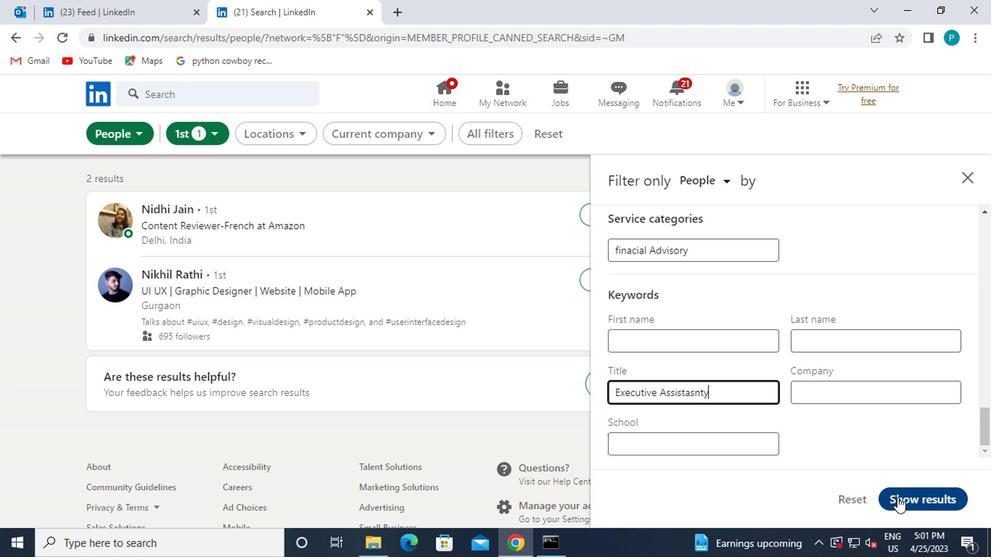 
Action: Mouse pressed left at (895, 496)
Screenshot: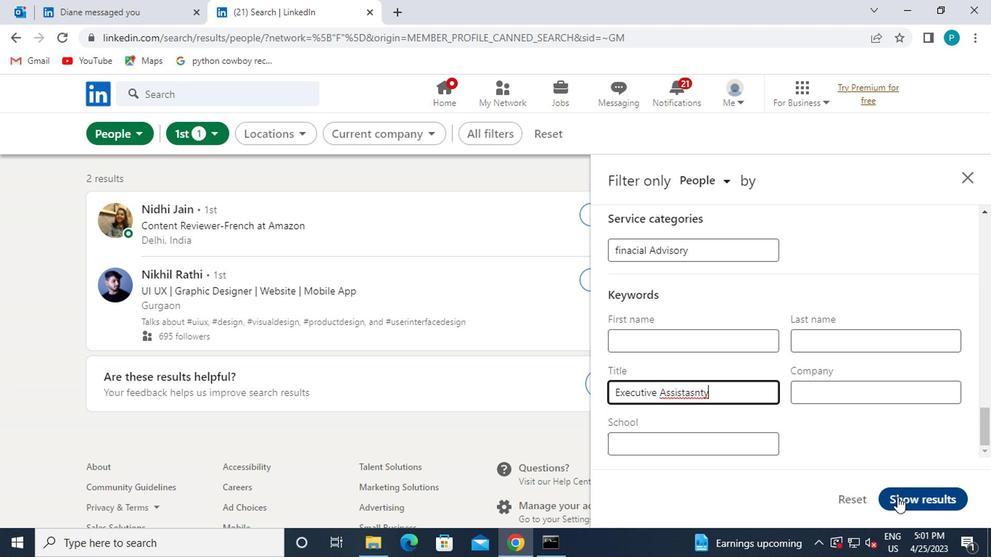 
